 Task: Create new contact,   with mail id: 'VictoriaLee45@cornell.edu', first name: 'Victoria', Last name: 'Lee', Job Title: Content Writer, Phone number (512) 555-9012. Change life cycle stage to  'Lead' and lead status to 'New'. Add new company to the associated contact: www.tollgroup.com
 . Logged in from softage.5@softage.net
Action: Mouse moved to (90, 62)
Screenshot: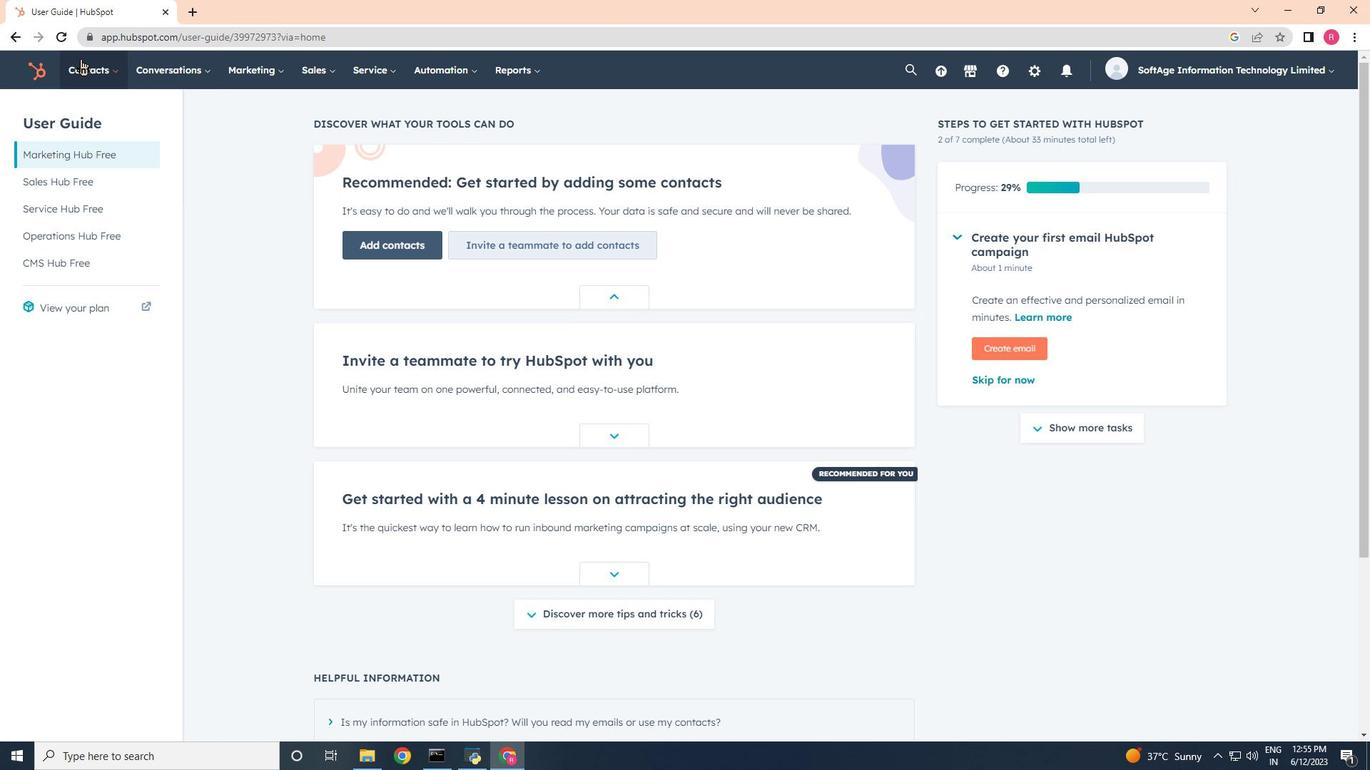 
Action: Mouse pressed left at (90, 62)
Screenshot: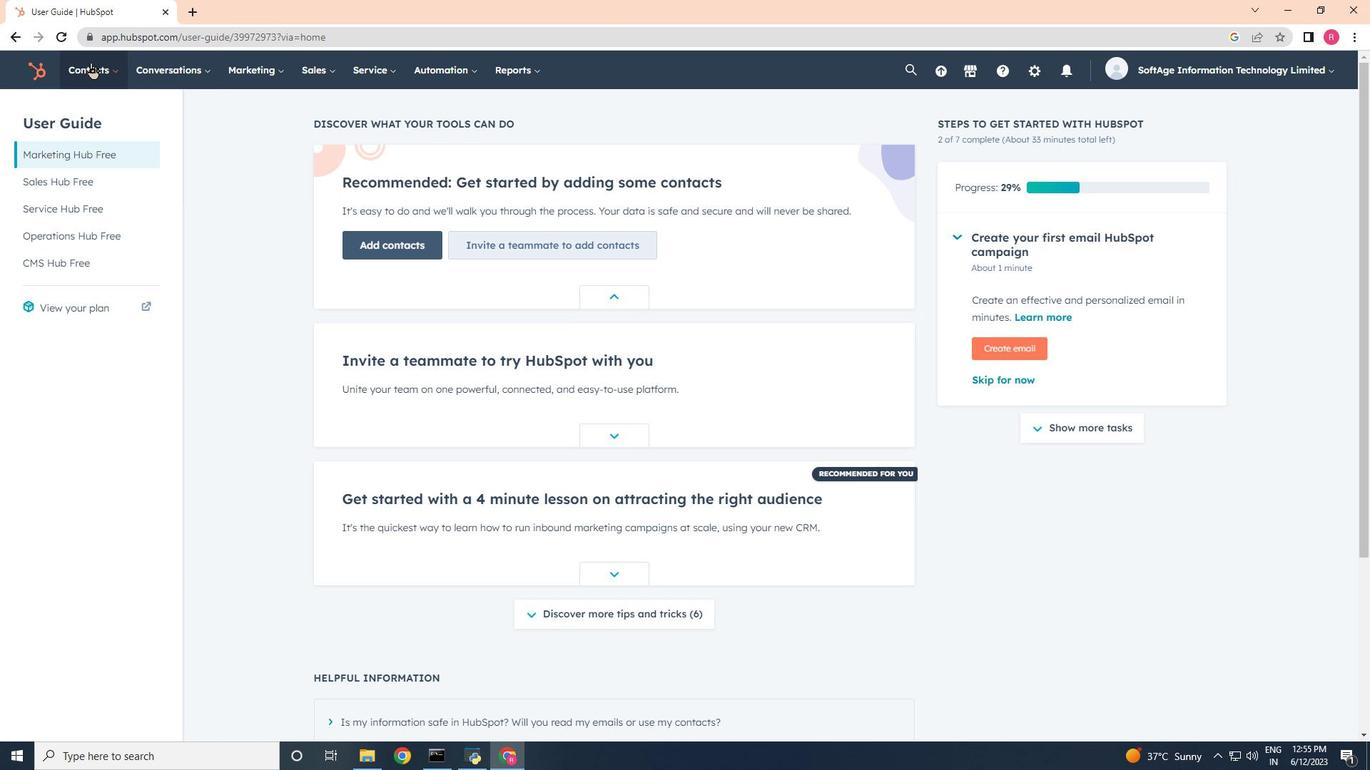 
Action: Mouse moved to (102, 117)
Screenshot: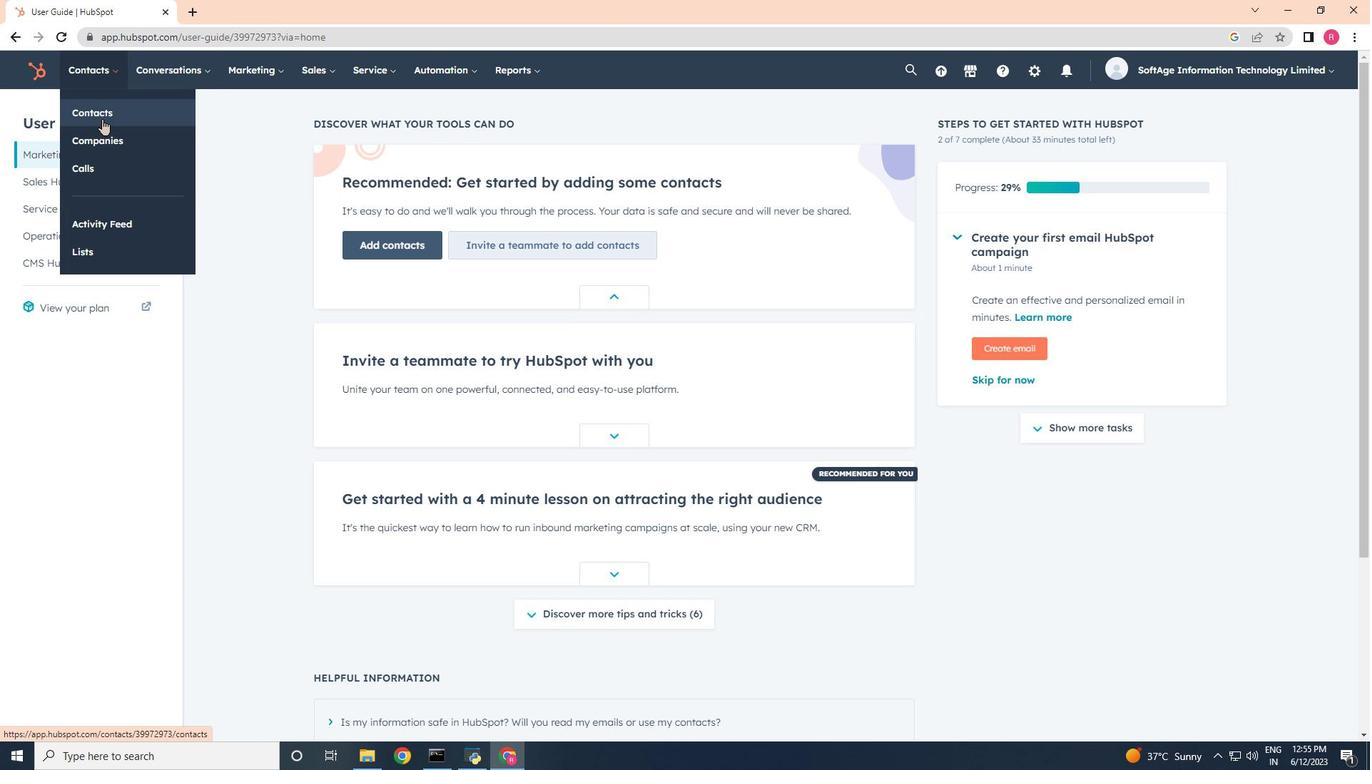 
Action: Mouse pressed left at (102, 117)
Screenshot: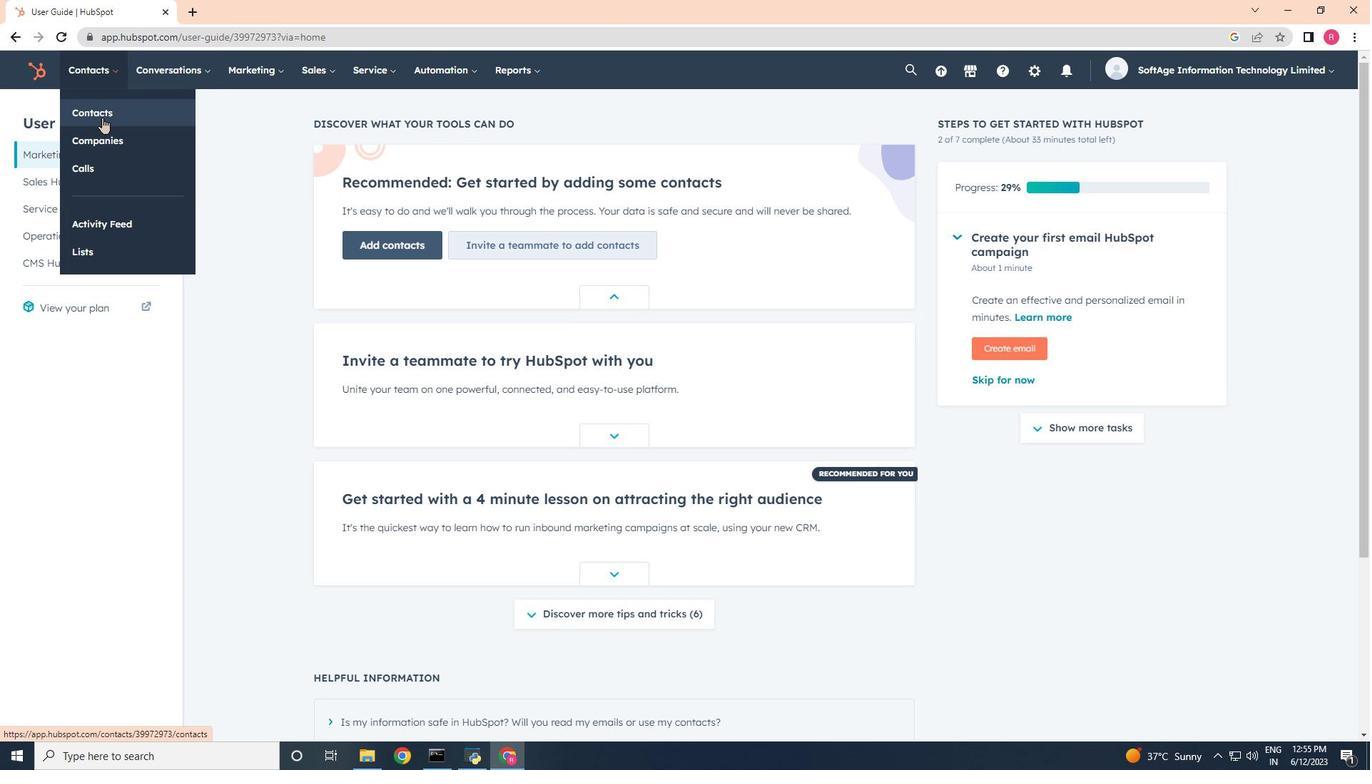 
Action: Mouse moved to (1289, 122)
Screenshot: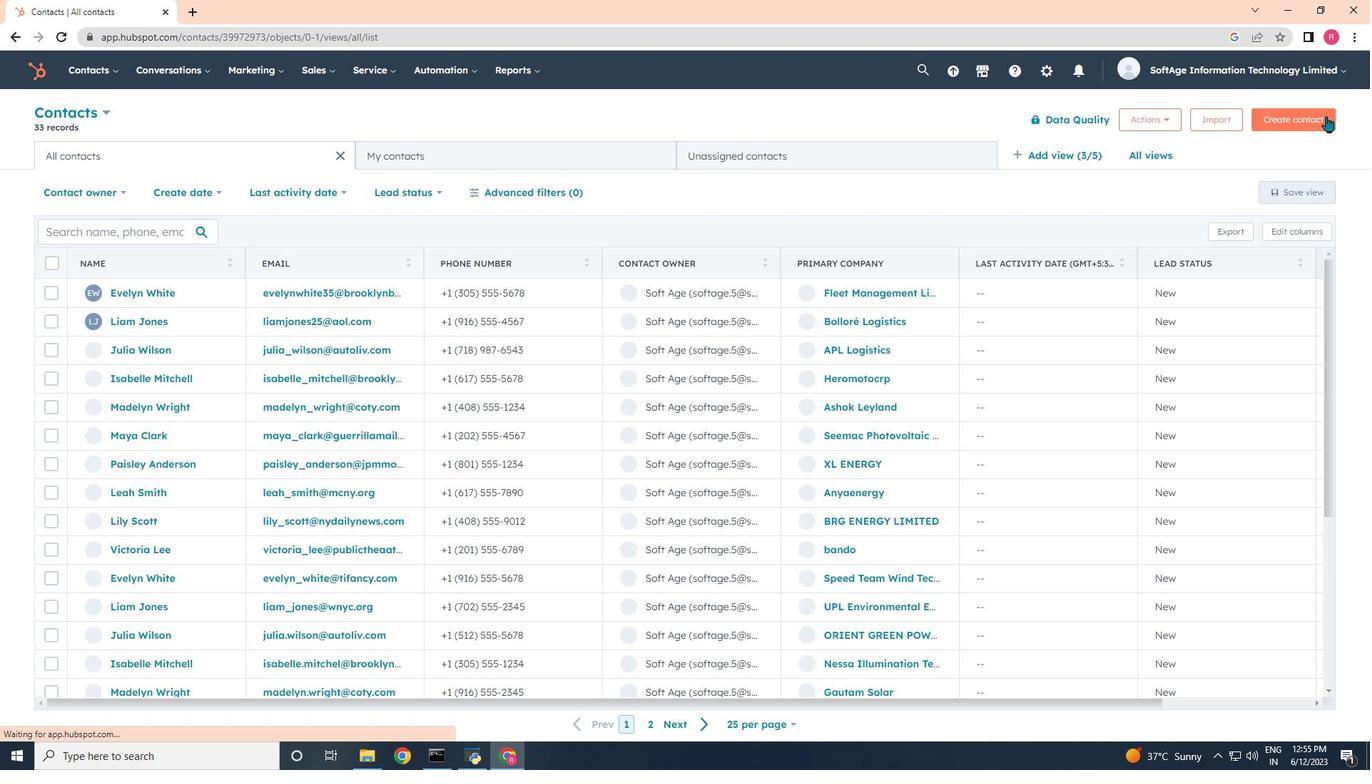 
Action: Mouse pressed left at (1289, 122)
Screenshot: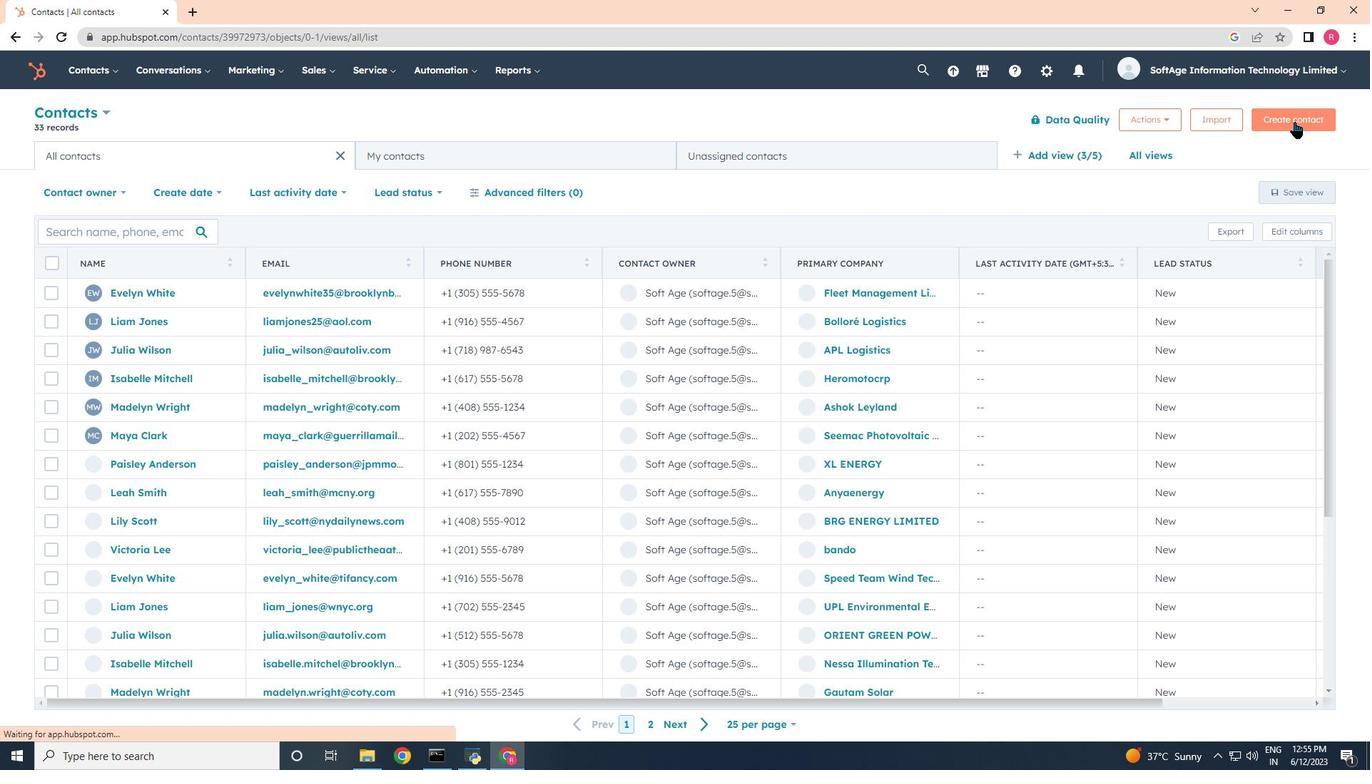 
Action: Mouse moved to (1017, 195)
Screenshot: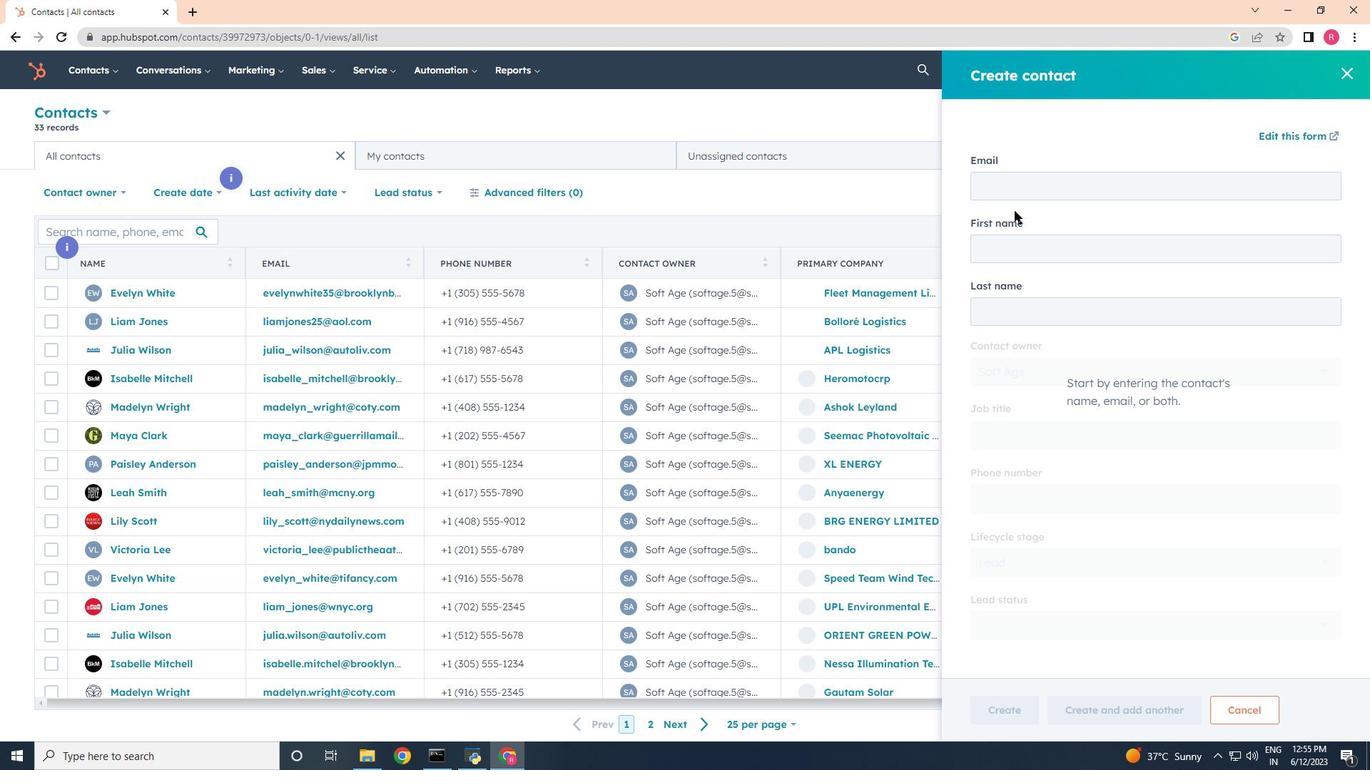 
Action: Mouse pressed left at (1017, 195)
Screenshot: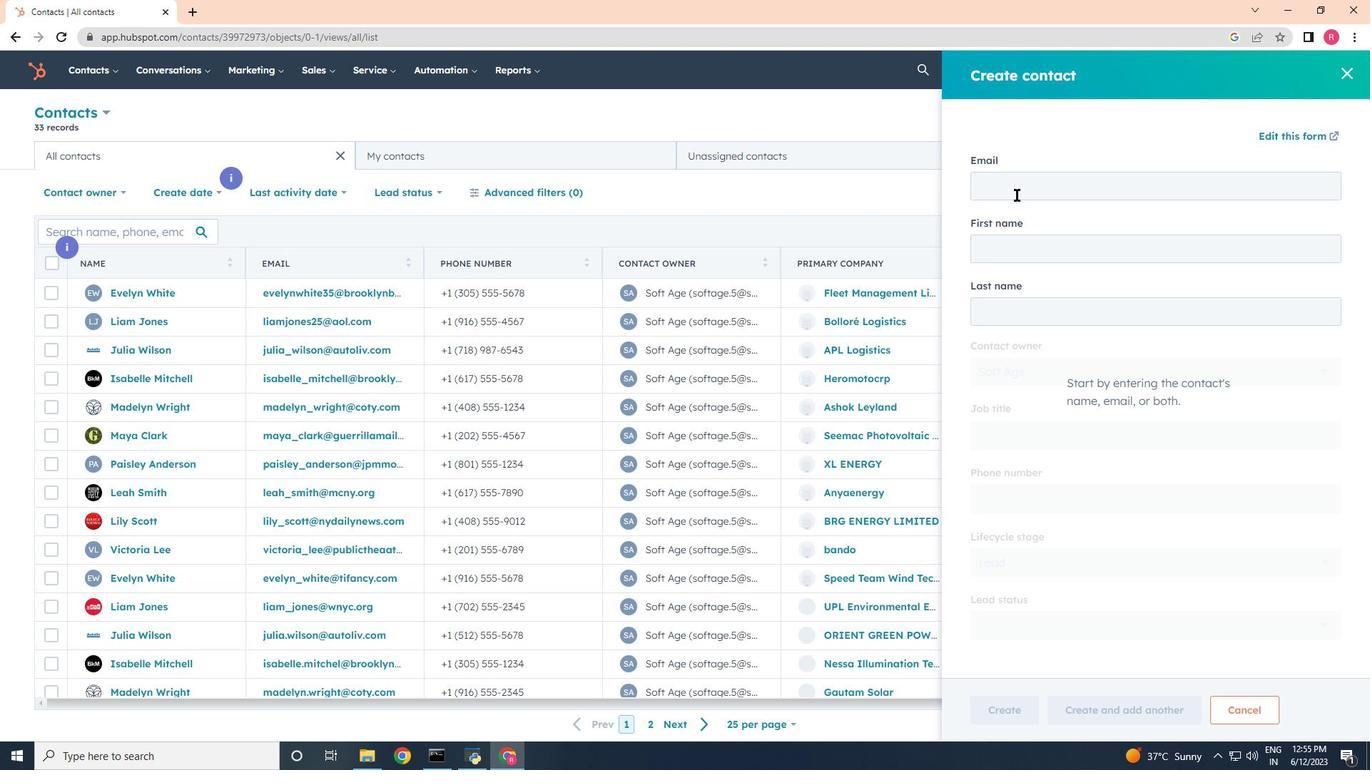
Action: Key pressed <Key.shift>Victoria<Key.shift><Key.shift><Key.shift>Lee45<Key.shift><Key.shift><Key.shift>@cornell.edu
Screenshot: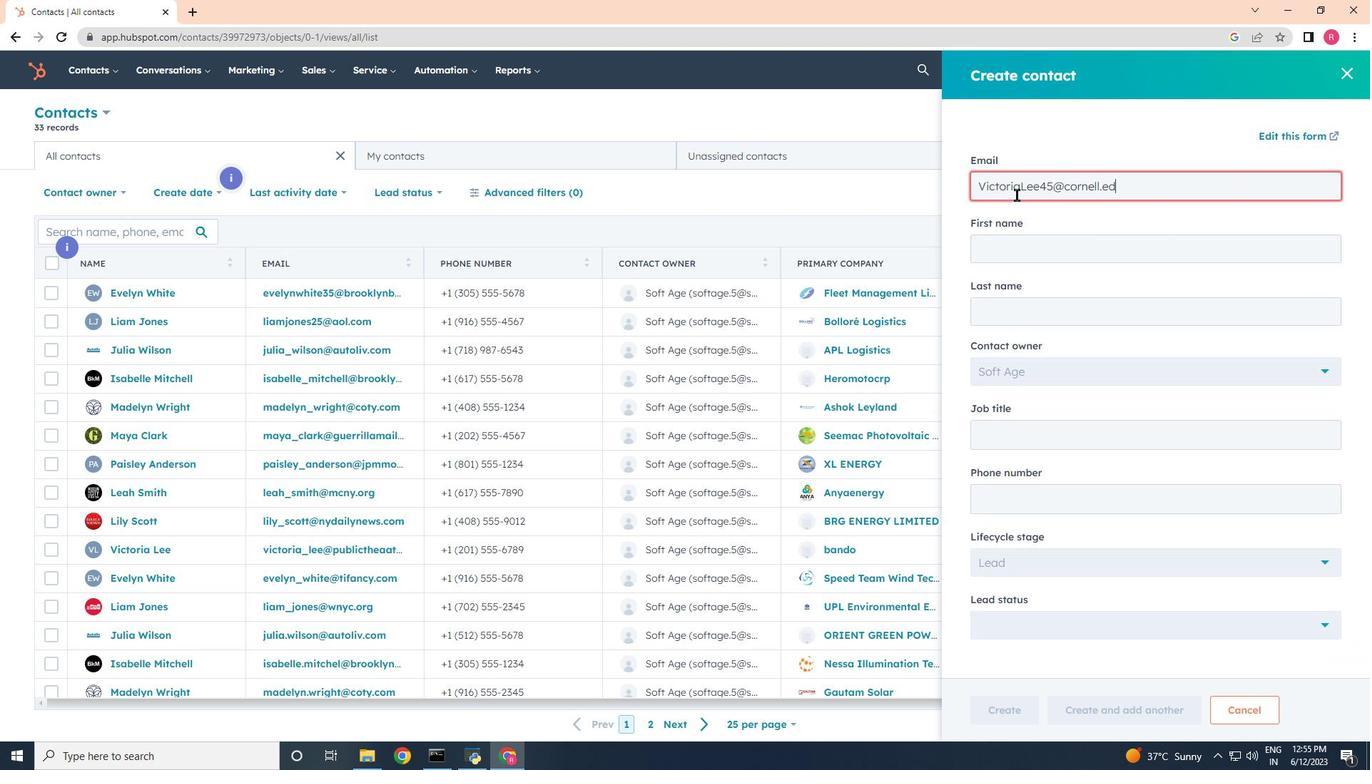 
Action: Mouse moved to (1044, 249)
Screenshot: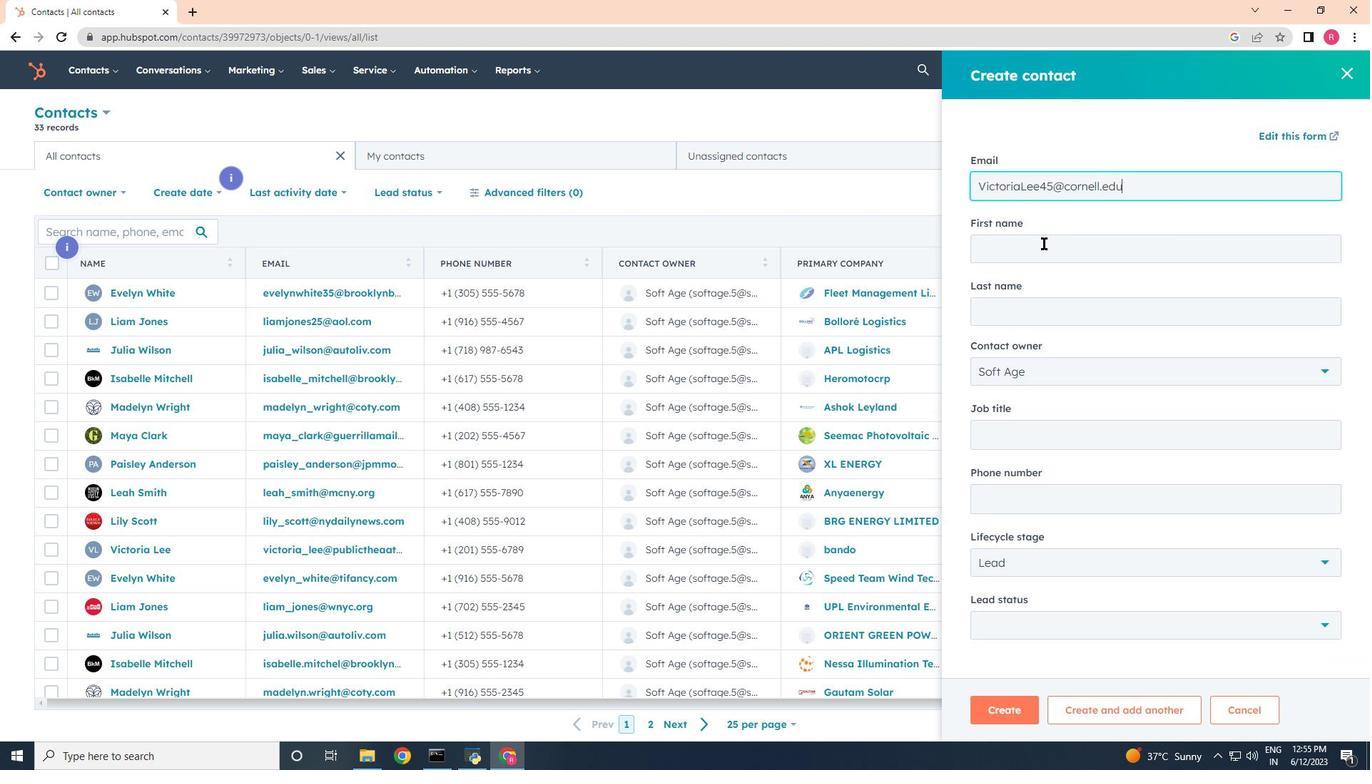 
Action: Mouse pressed left at (1044, 249)
Screenshot: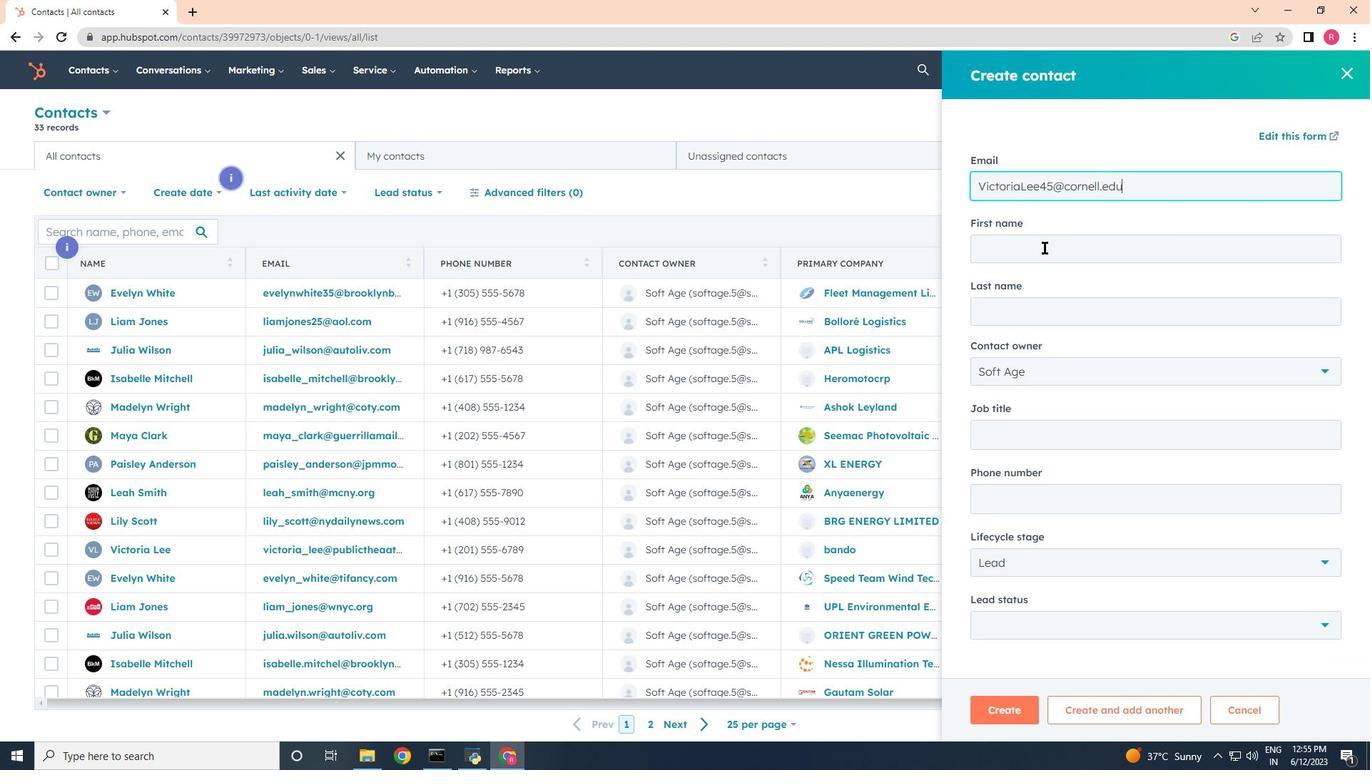 
Action: Key pressed <Key.shift><Key.shift><Key.shift><Key.shift><Key.shift><Key.shift><Key.shift><Key.shift>Victoria<Key.tab><Key.shift>Lee<Key.tab><Key.tab><Key.shift>Content<Key.space><Key.shift>Writer<Key.tab>5125559012
Screenshot: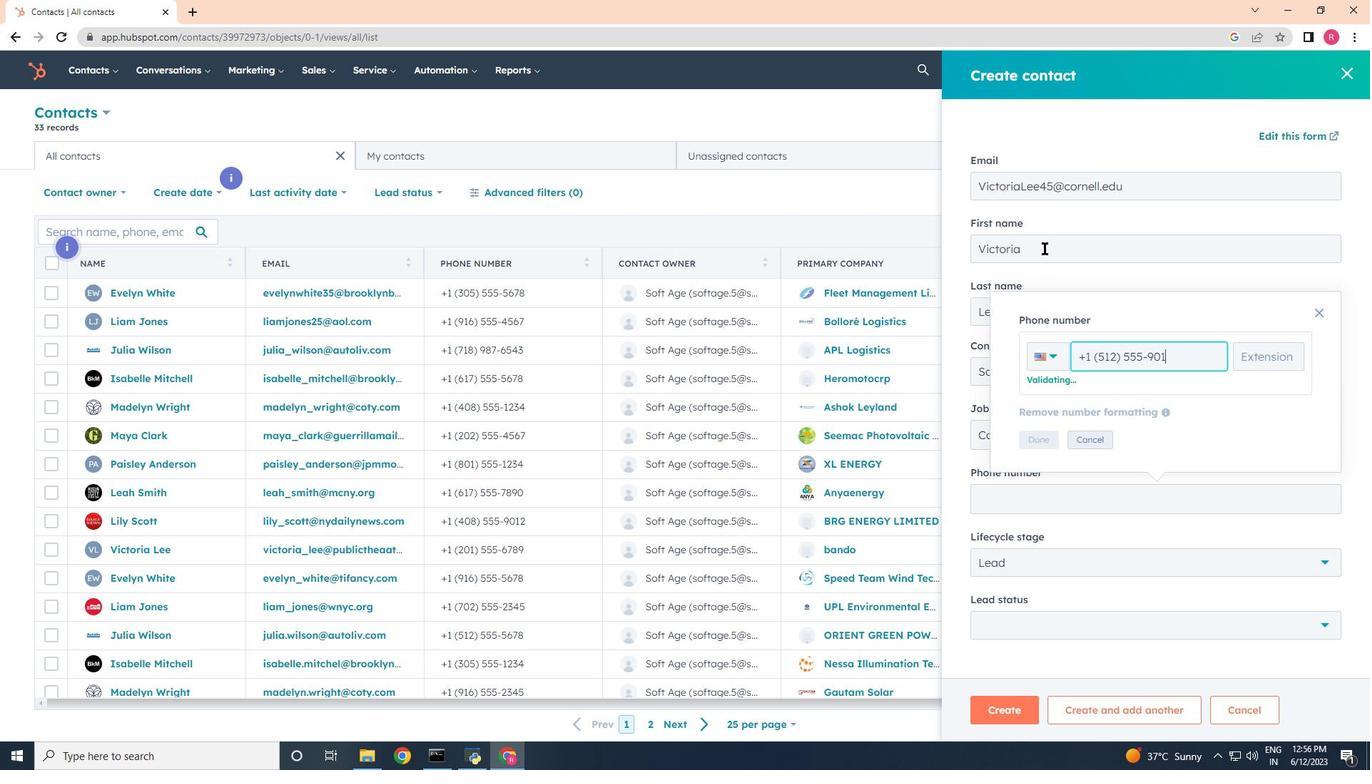 
Action: Mouse moved to (1047, 445)
Screenshot: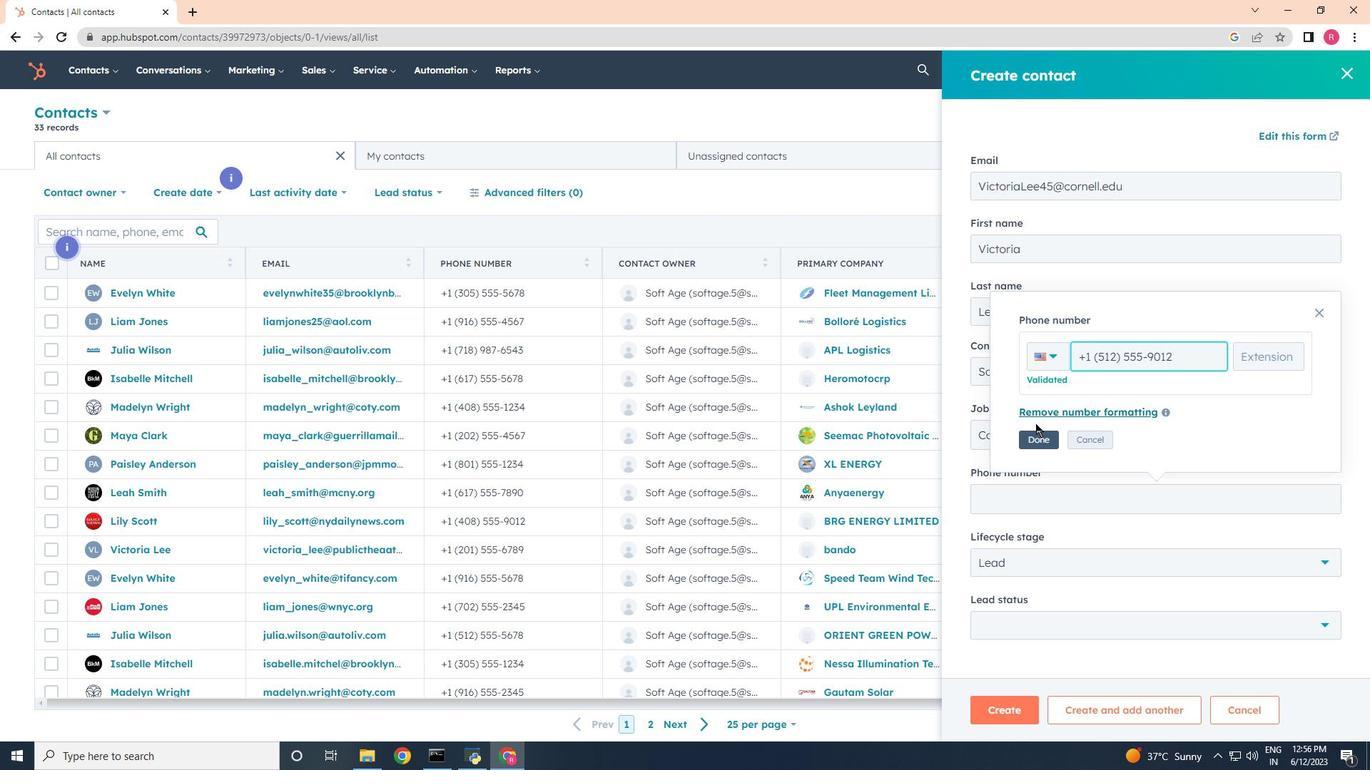 
Action: Mouse pressed left at (1047, 445)
Screenshot: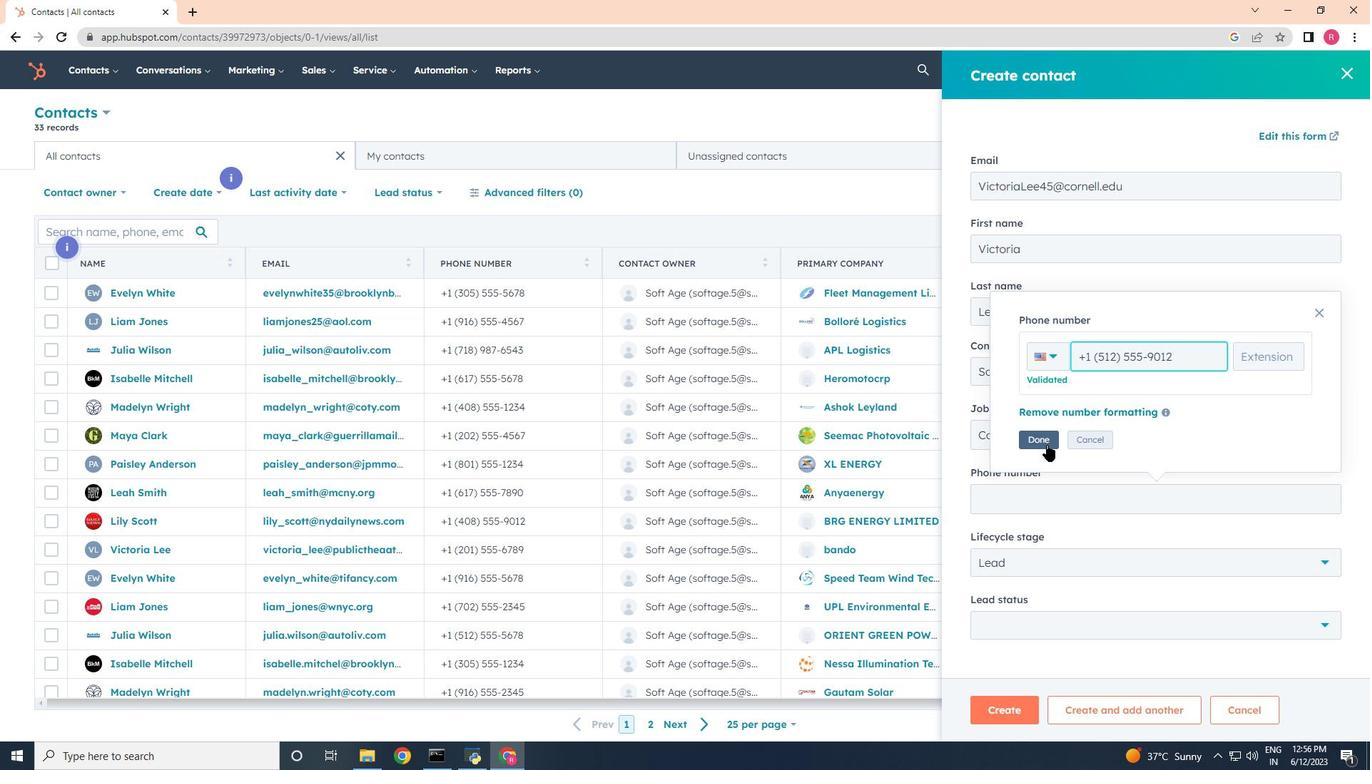 
Action: Mouse moved to (1023, 561)
Screenshot: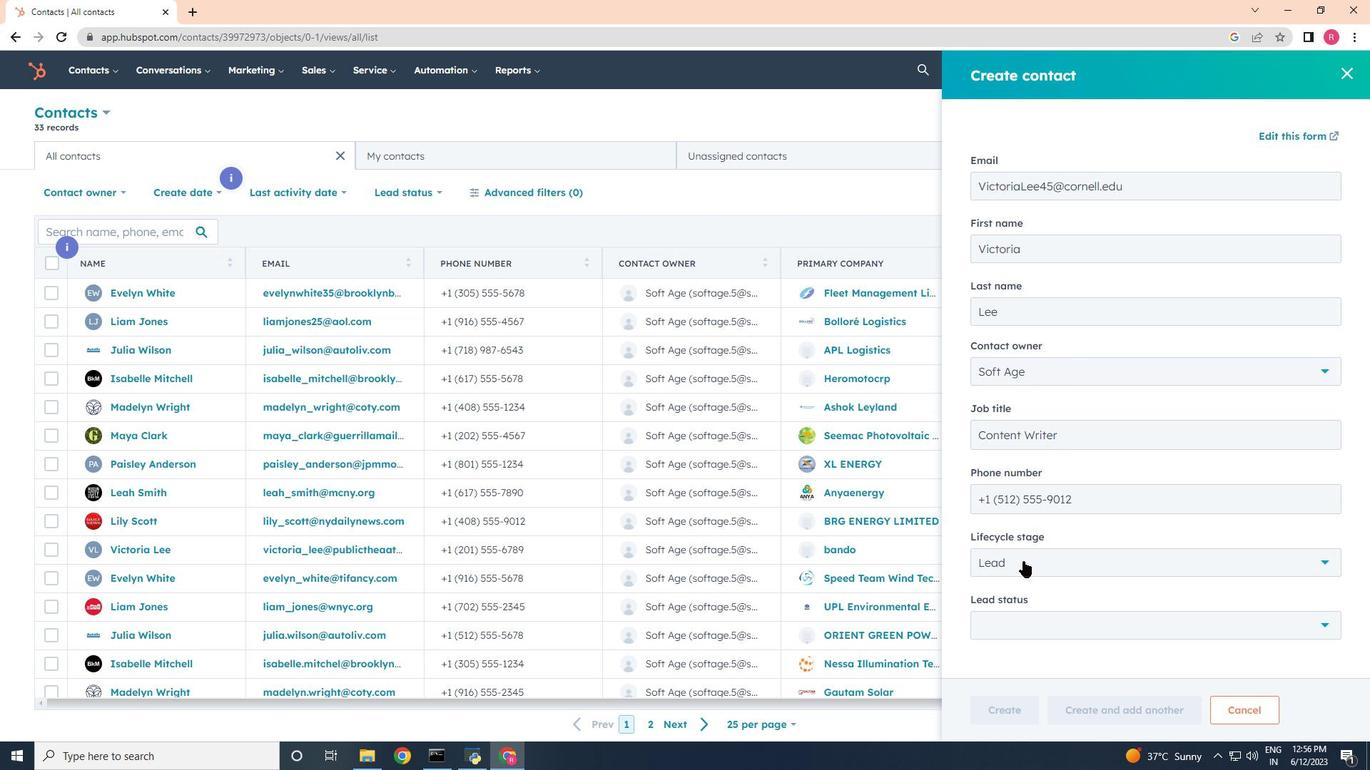 
Action: Mouse pressed left at (1023, 561)
Screenshot: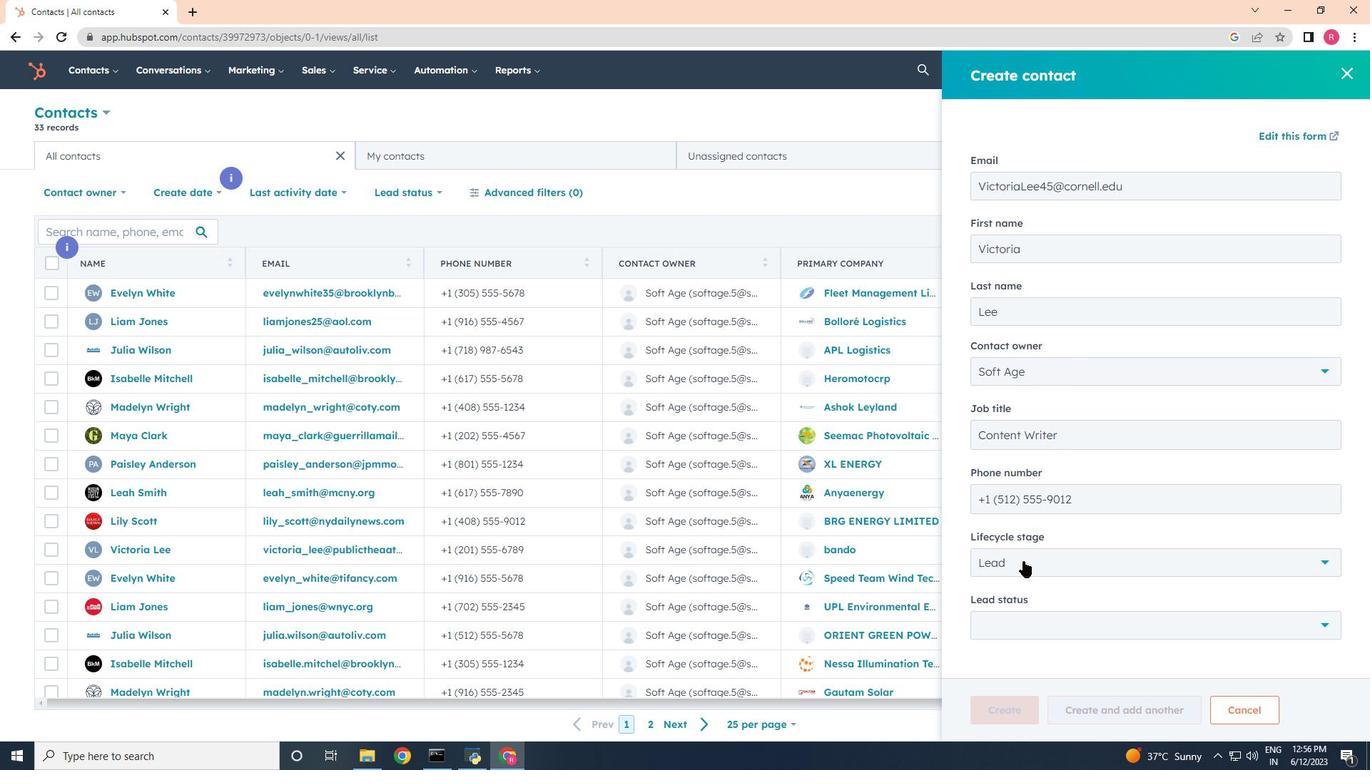 
Action: Mouse moved to (1007, 422)
Screenshot: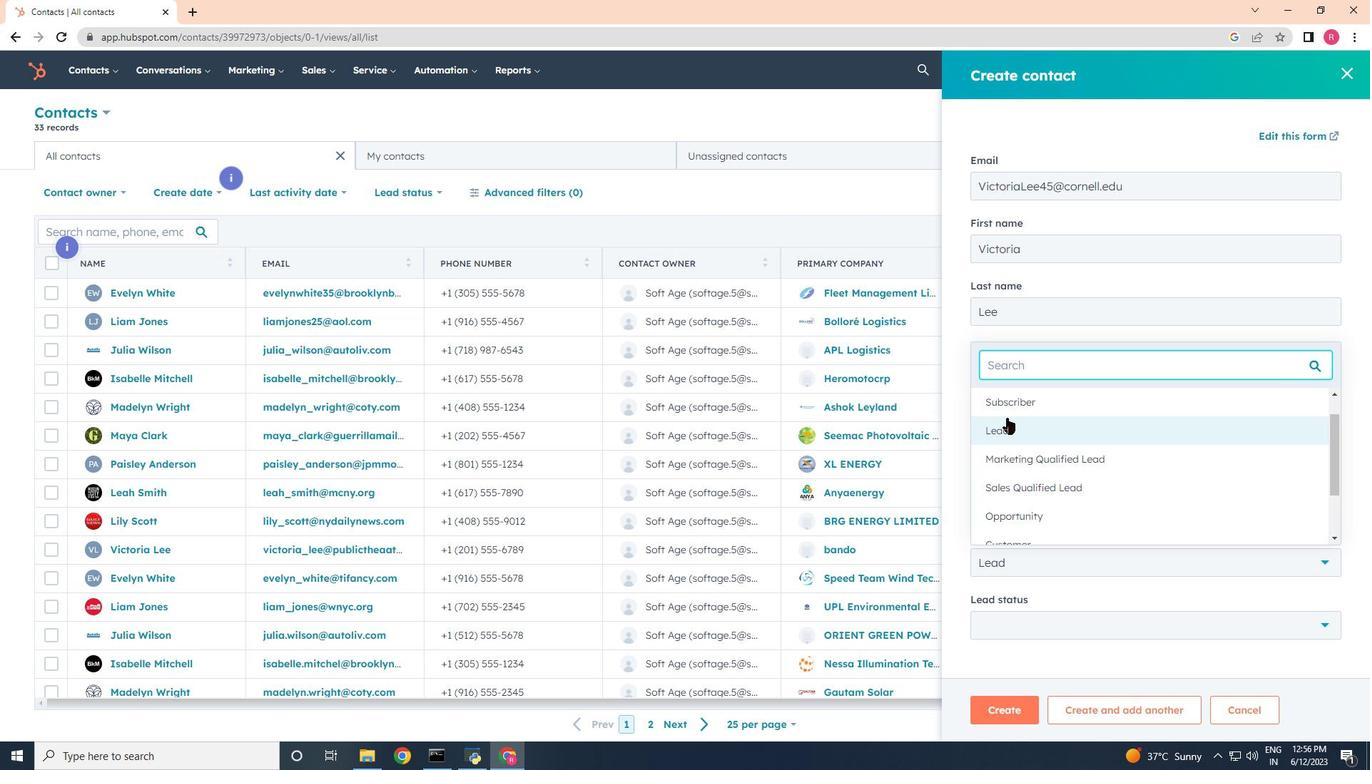 
Action: Mouse pressed left at (1007, 422)
Screenshot: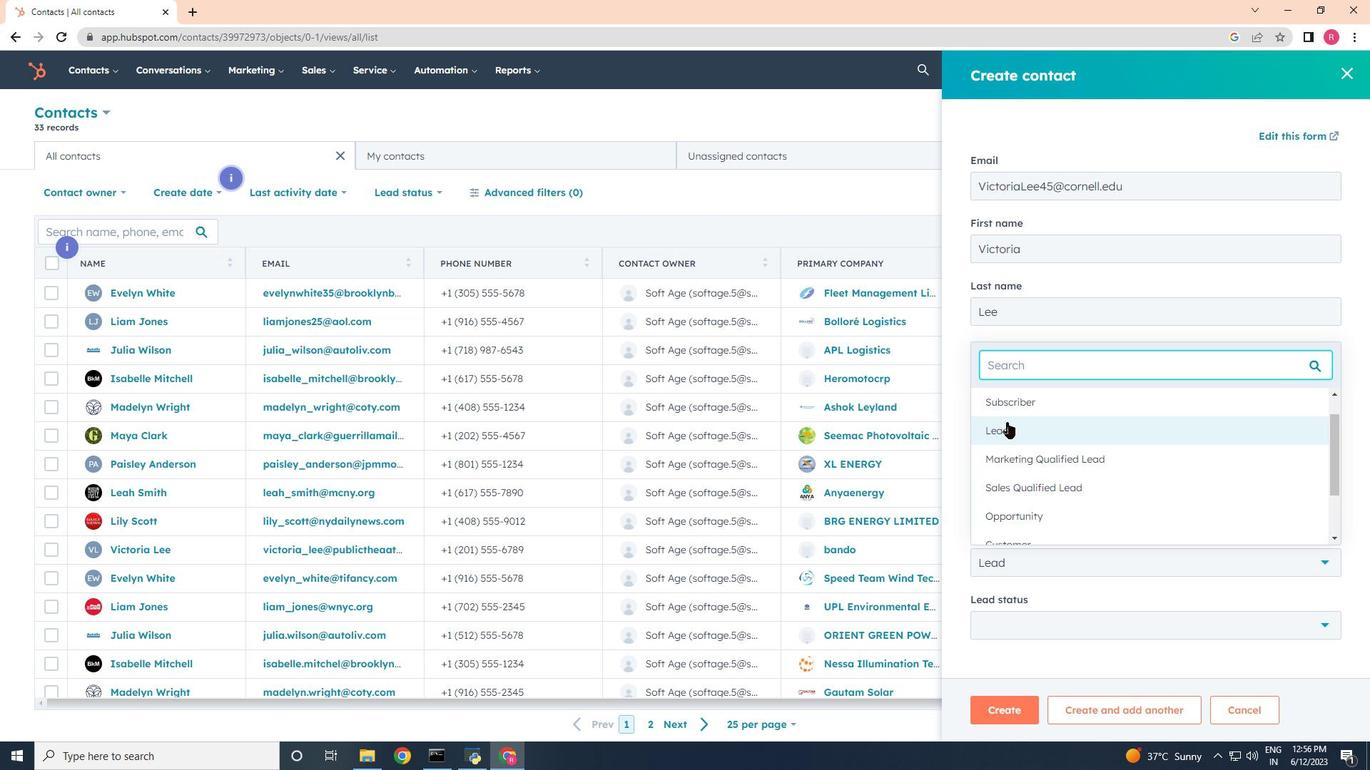 
Action: Mouse moved to (1036, 630)
Screenshot: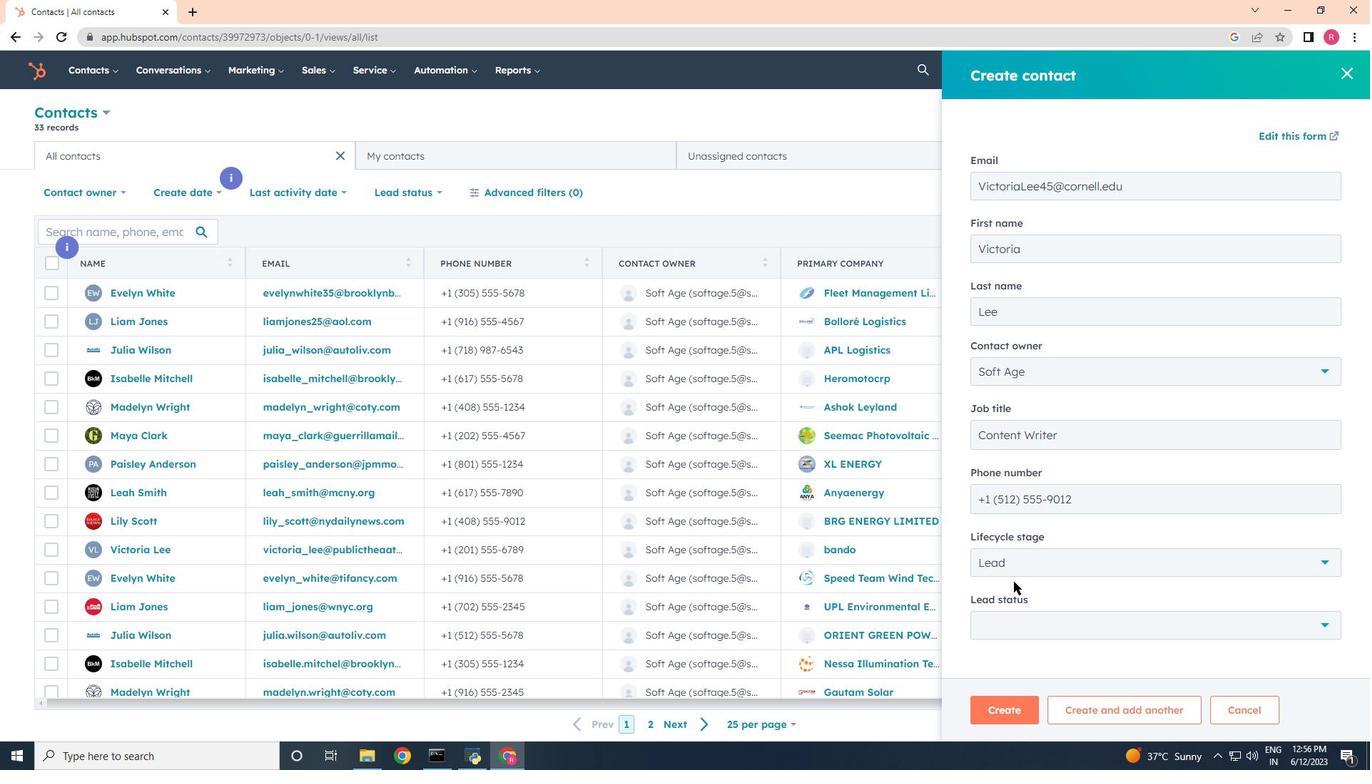 
Action: Mouse pressed left at (1036, 630)
Screenshot: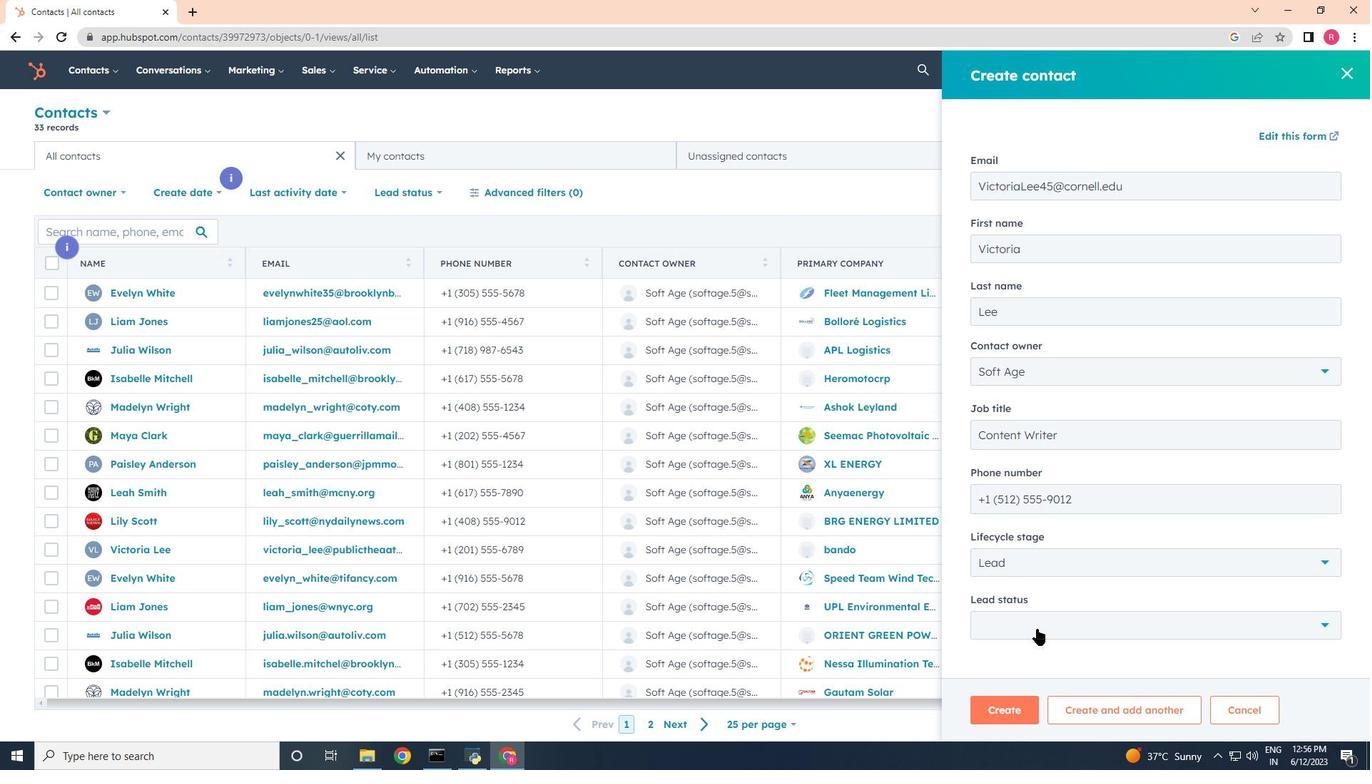 
Action: Mouse moved to (1000, 494)
Screenshot: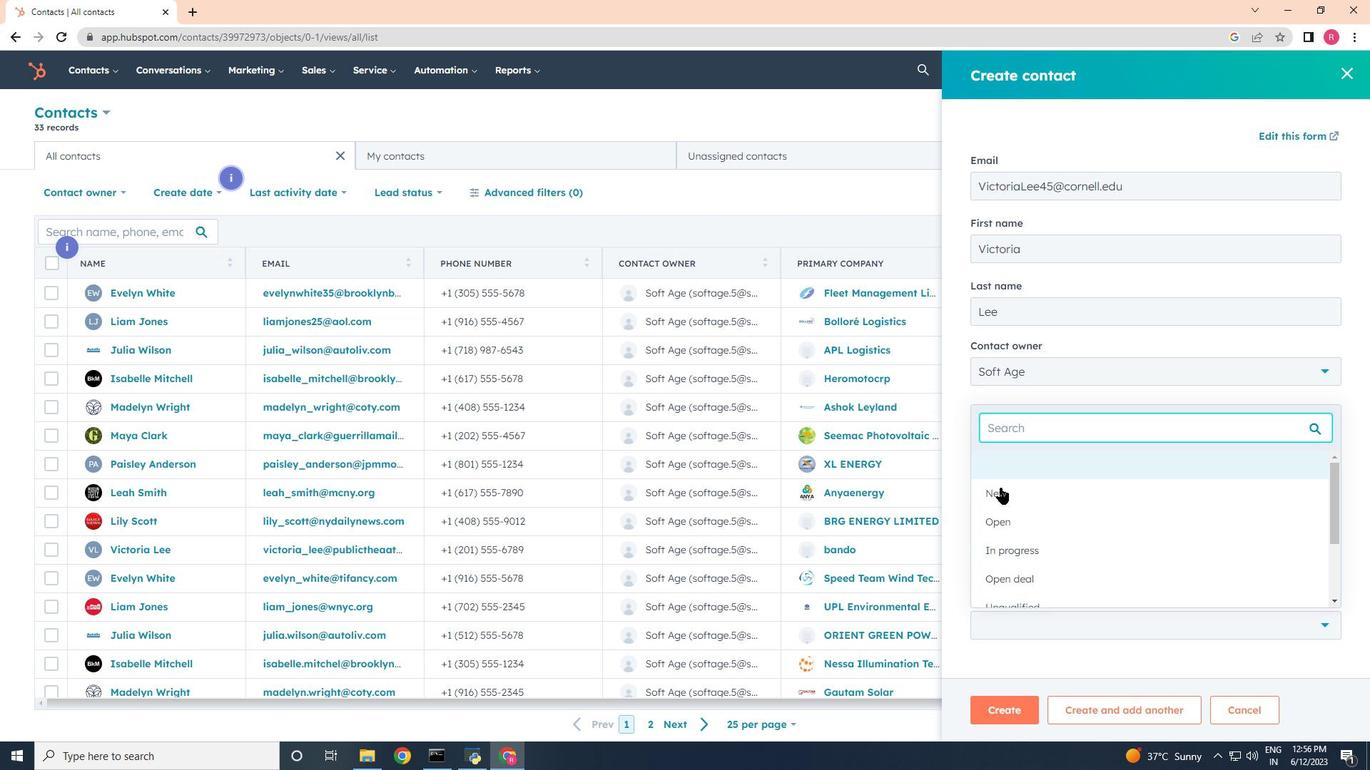 
Action: Mouse pressed left at (1000, 494)
Screenshot: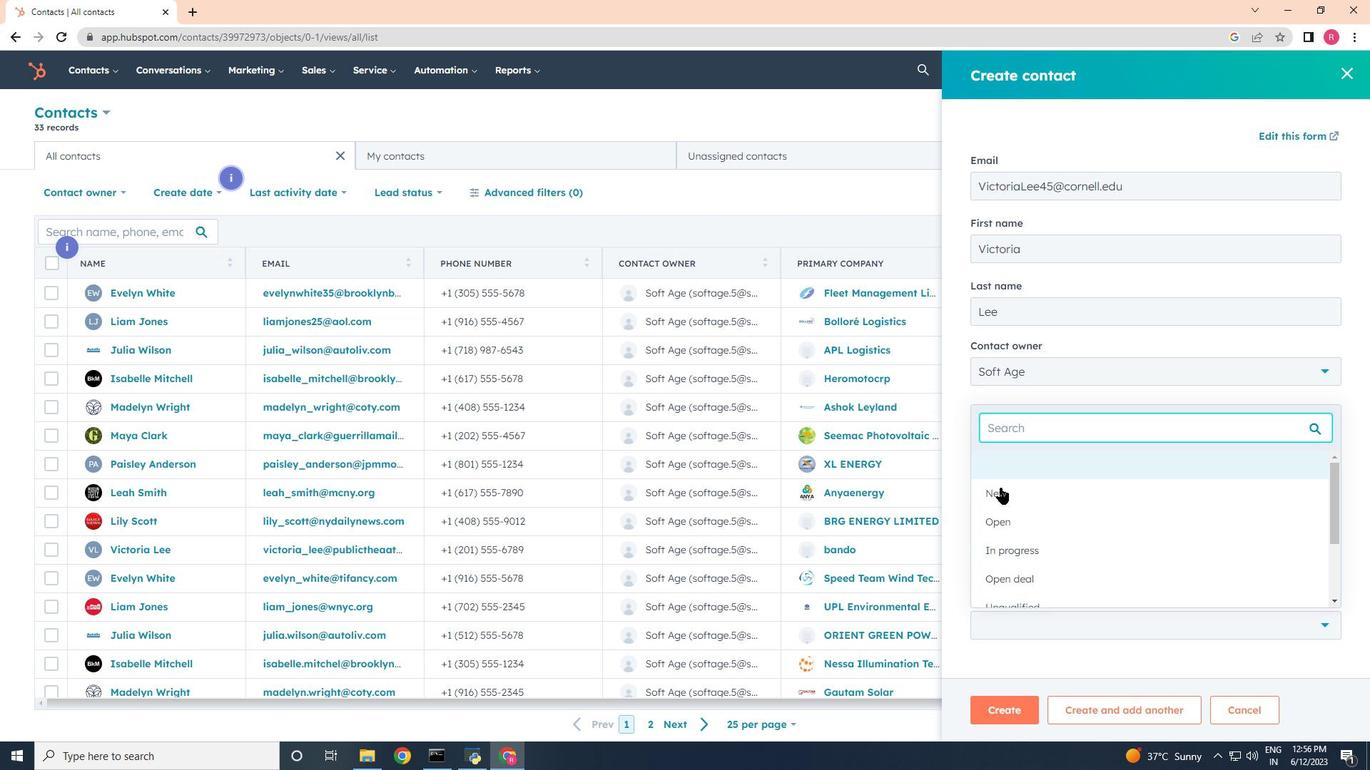 
Action: Mouse moved to (1015, 713)
Screenshot: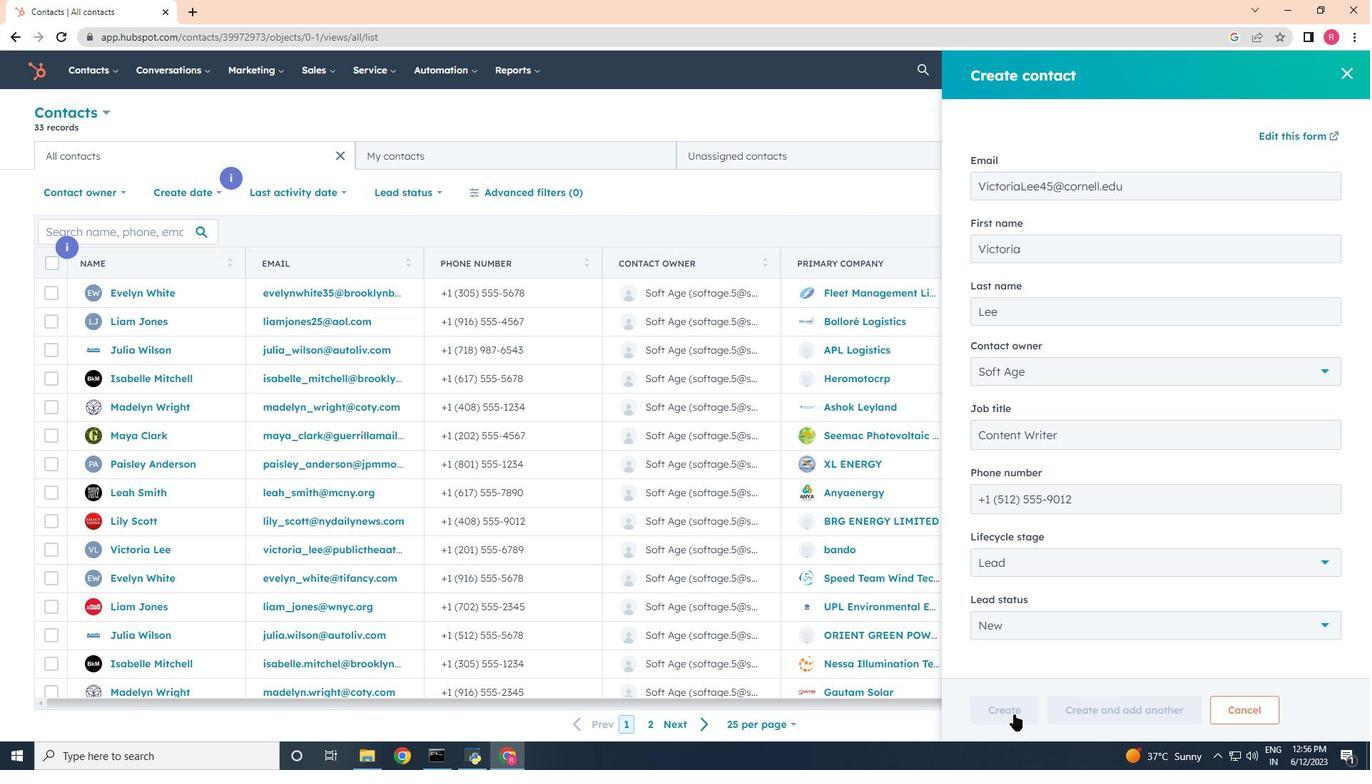 
Action: Mouse pressed left at (1015, 713)
Screenshot: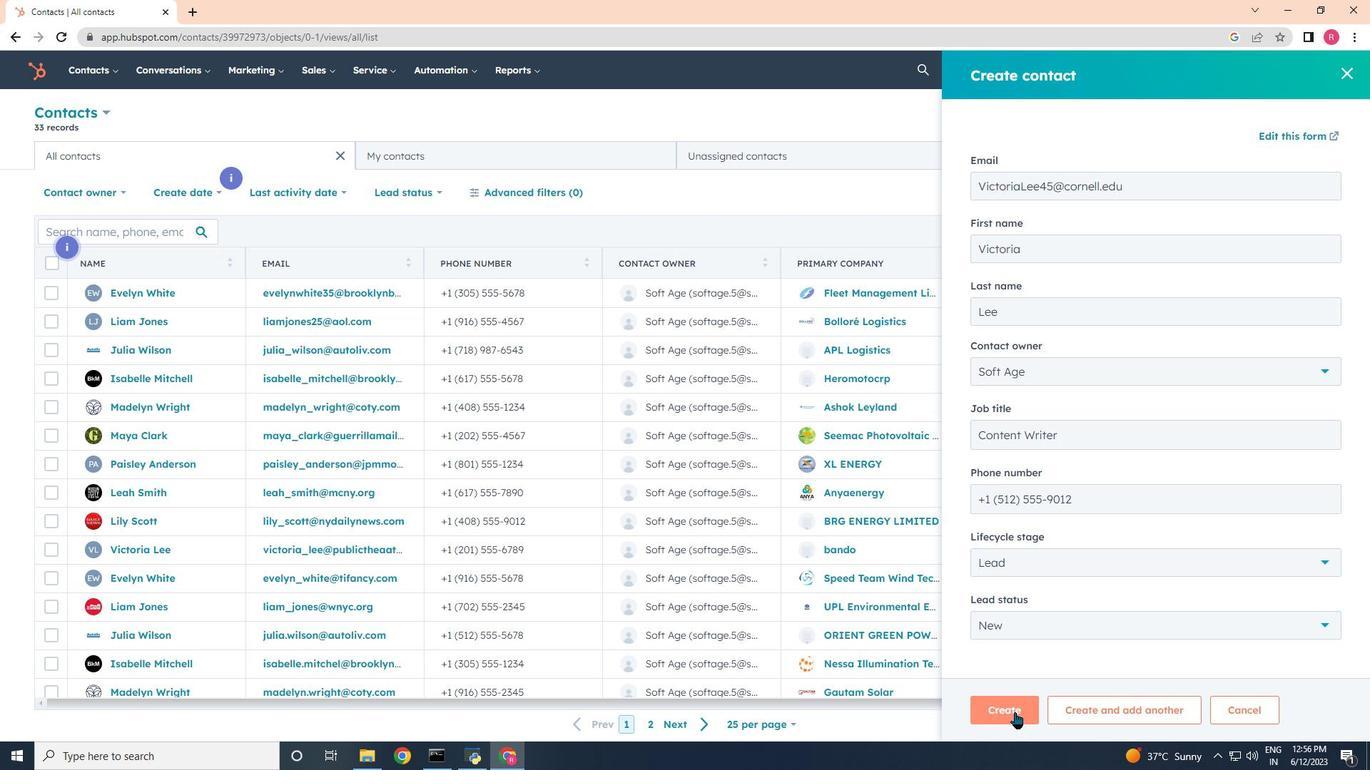 
Action: Mouse moved to (973, 454)
Screenshot: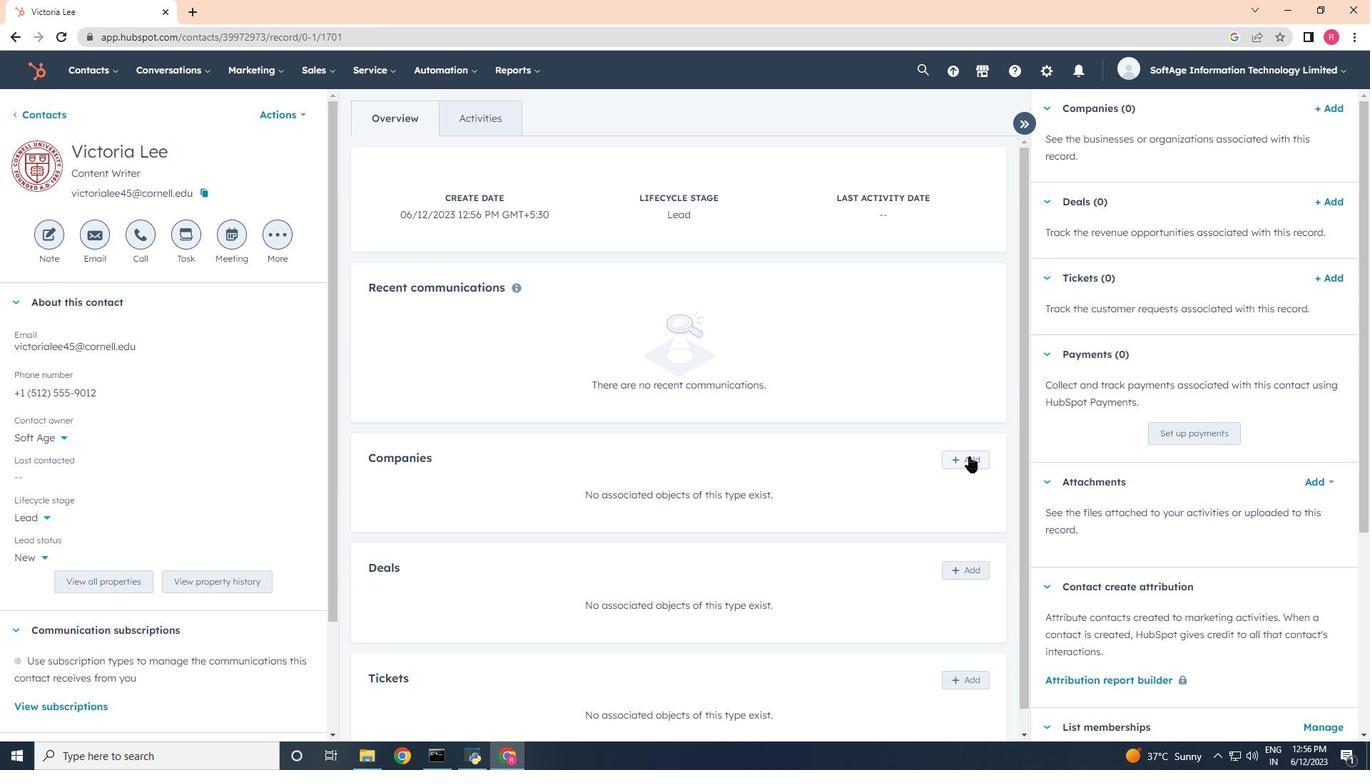 
Action: Mouse pressed left at (973, 454)
Screenshot: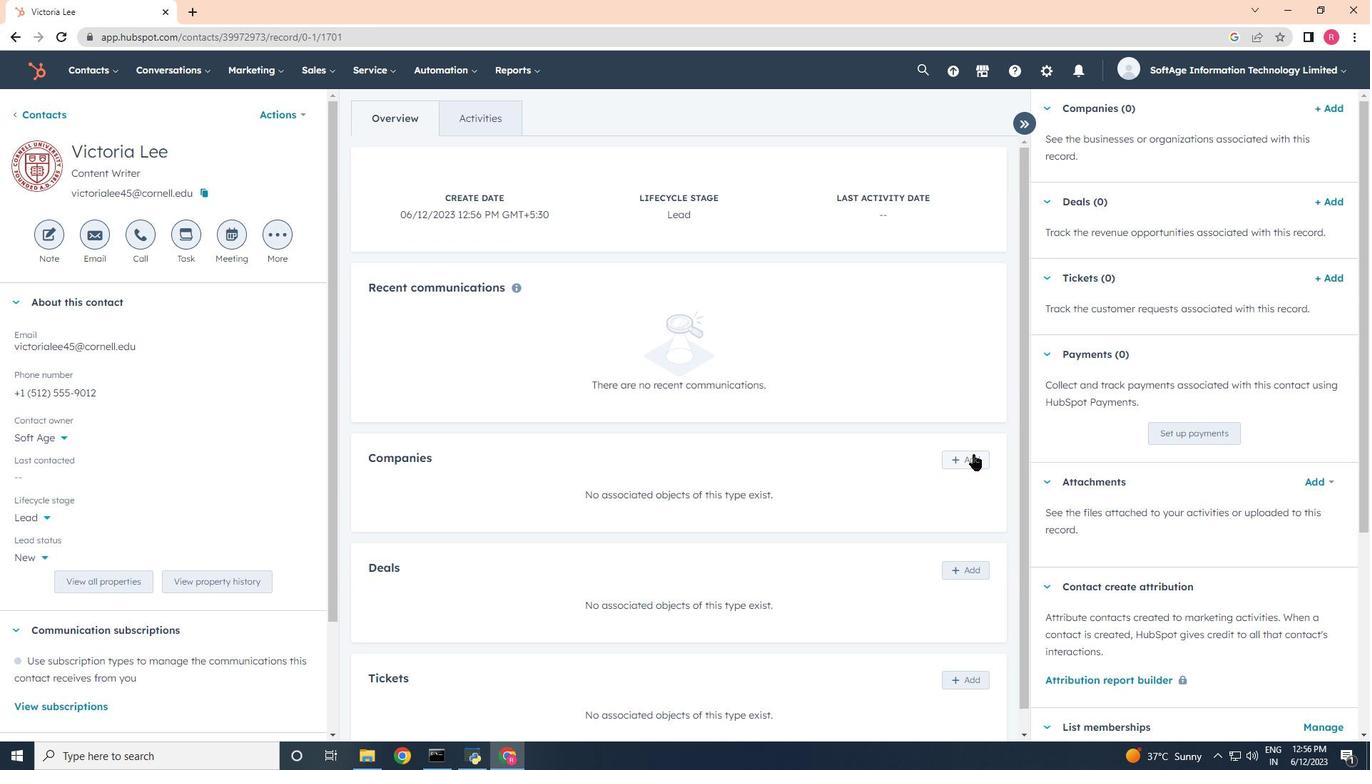 
Action: Mouse moved to (1052, 139)
Screenshot: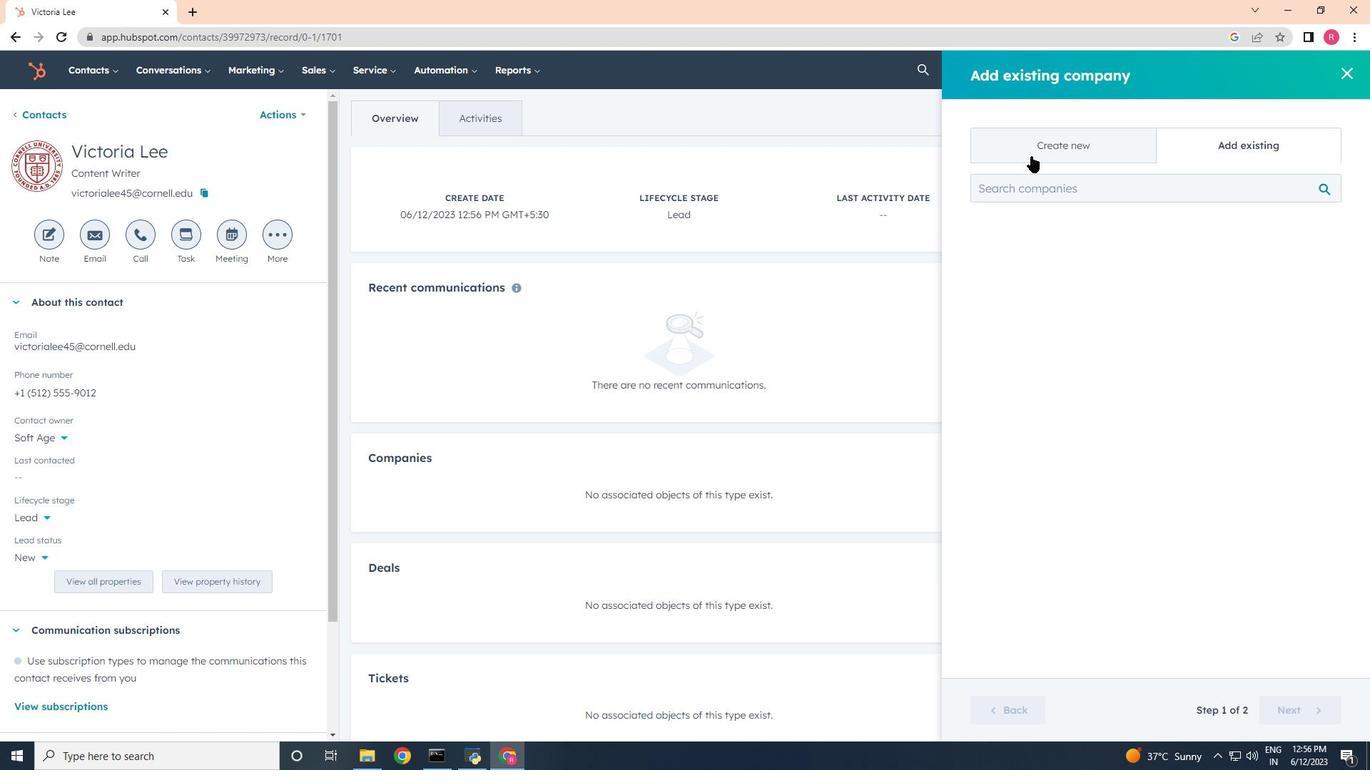 
Action: Mouse pressed left at (1052, 139)
Screenshot: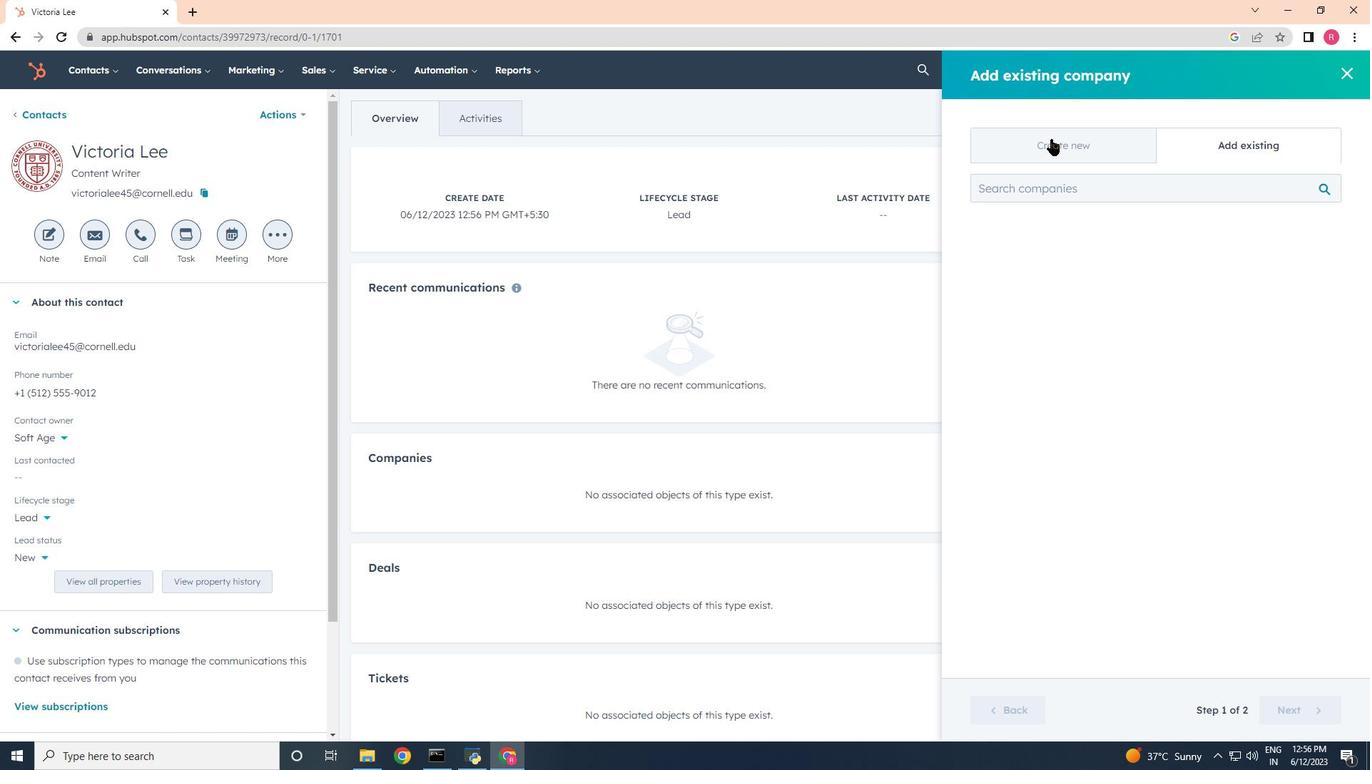 
Action: Mouse moved to (1034, 236)
Screenshot: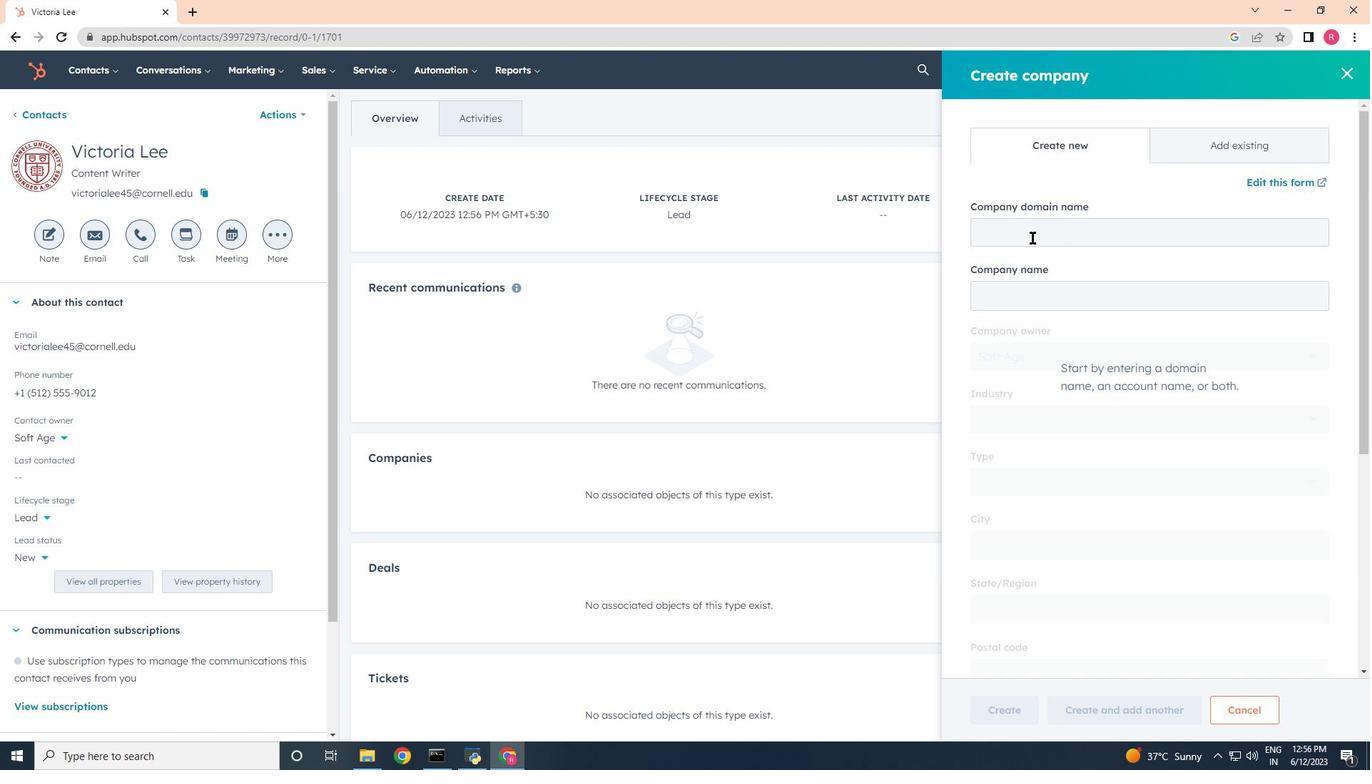 
Action: Mouse pressed left at (1034, 236)
Screenshot: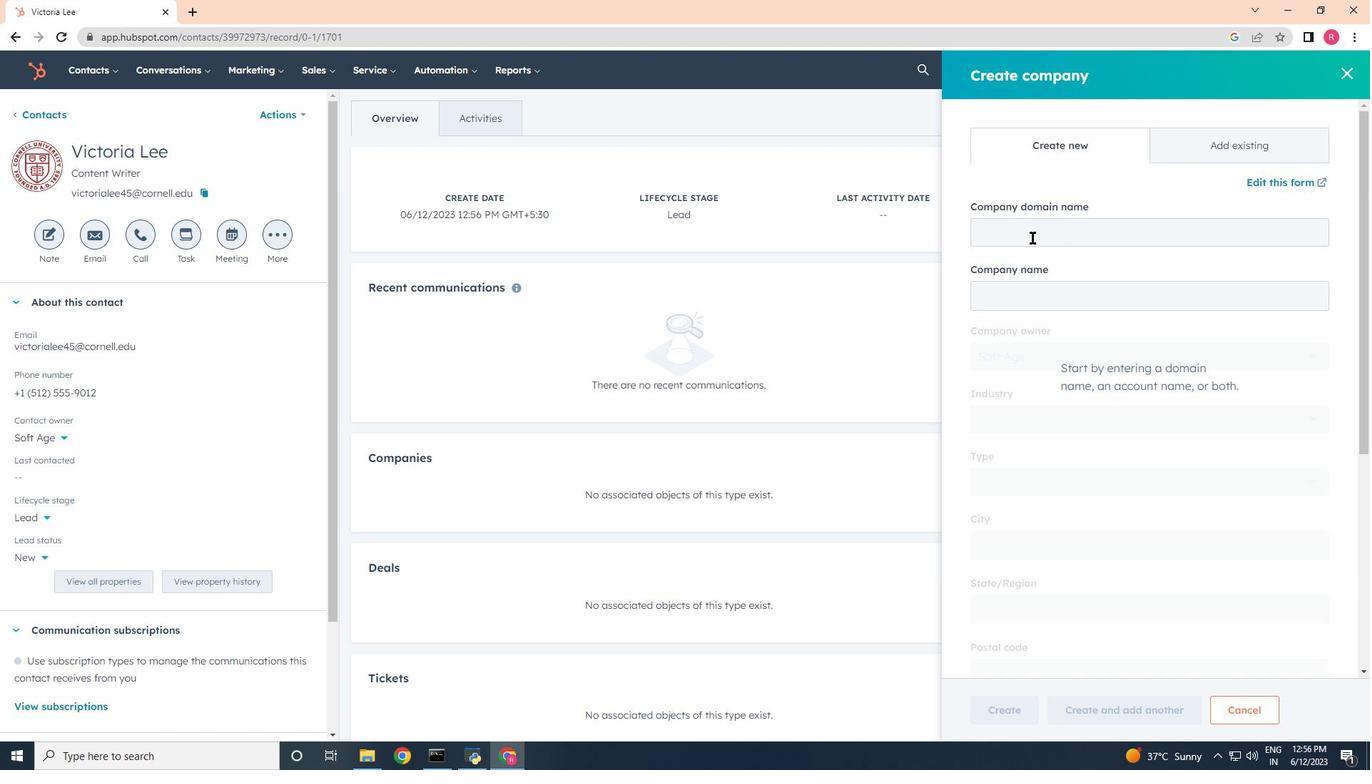 
Action: Mouse moved to (1034, 235)
Screenshot: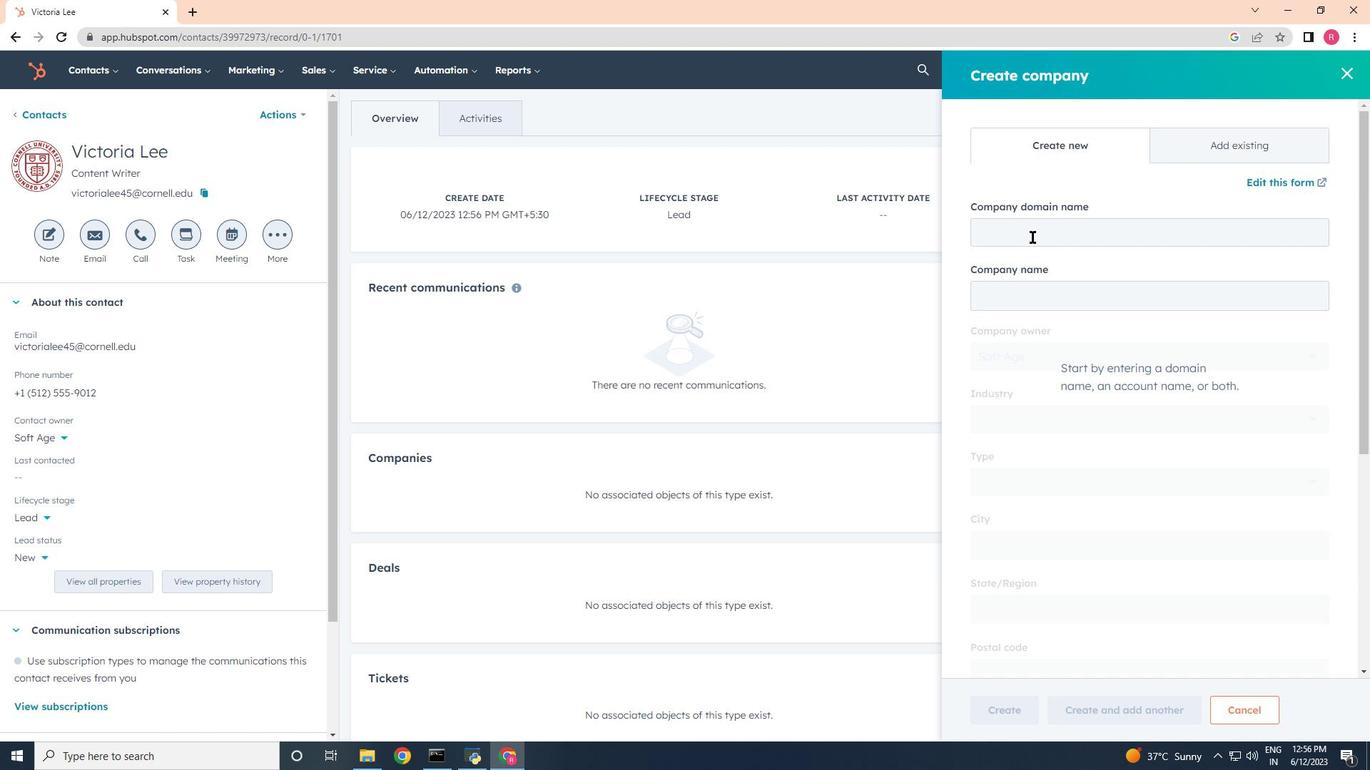 
Action: Key pressed <Key.shift>WWW.to<Key.backspace><Key.backspace><Key.backspace><Key.backspace><Key.backspace><Key.backspace><Key.backspace><Key.backspace><Key.backspace><Key.backspace><Key.backspace><Key.backspace><Key.backspace><Key.backspace>www.tollgroup.com
Screenshot: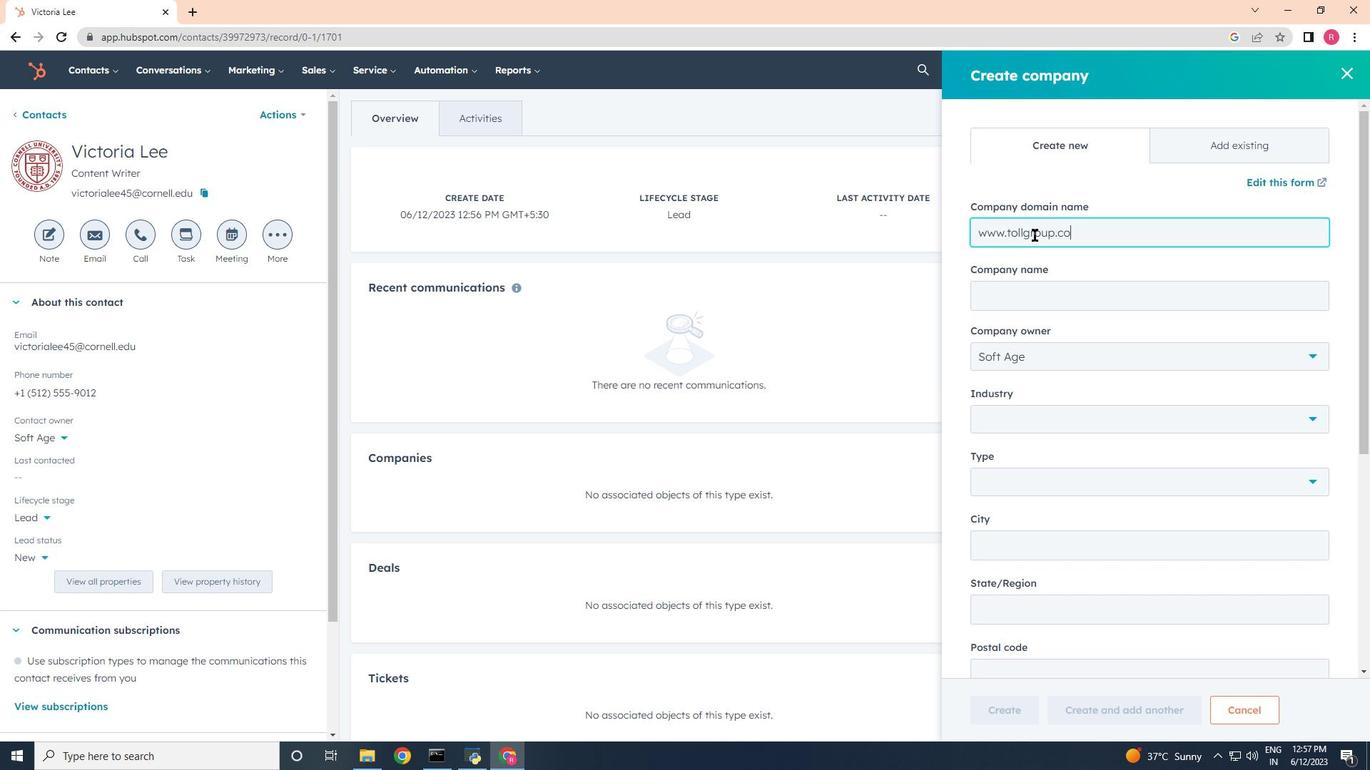 
Action: Mouse moved to (1027, 544)
Screenshot: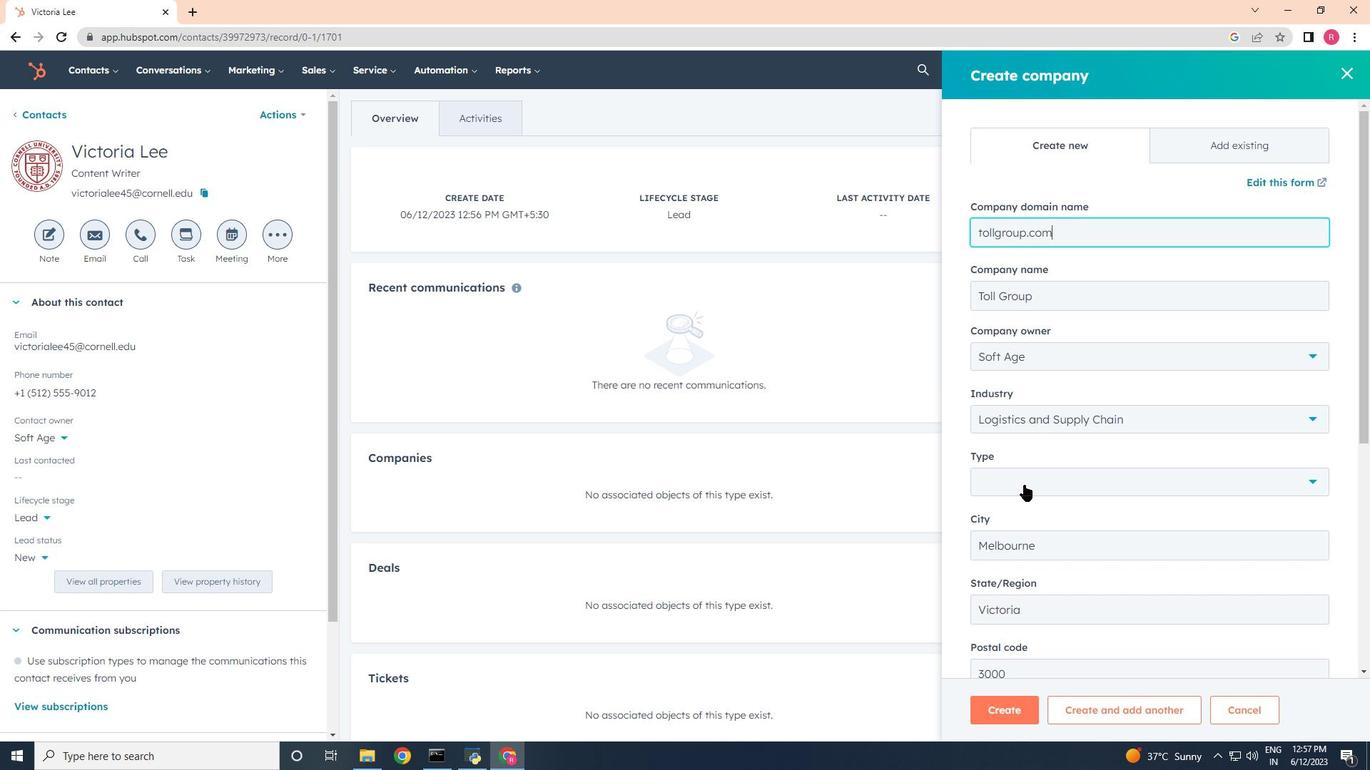
Action: Mouse scrolled (1027, 543) with delta (0, 0)
Screenshot: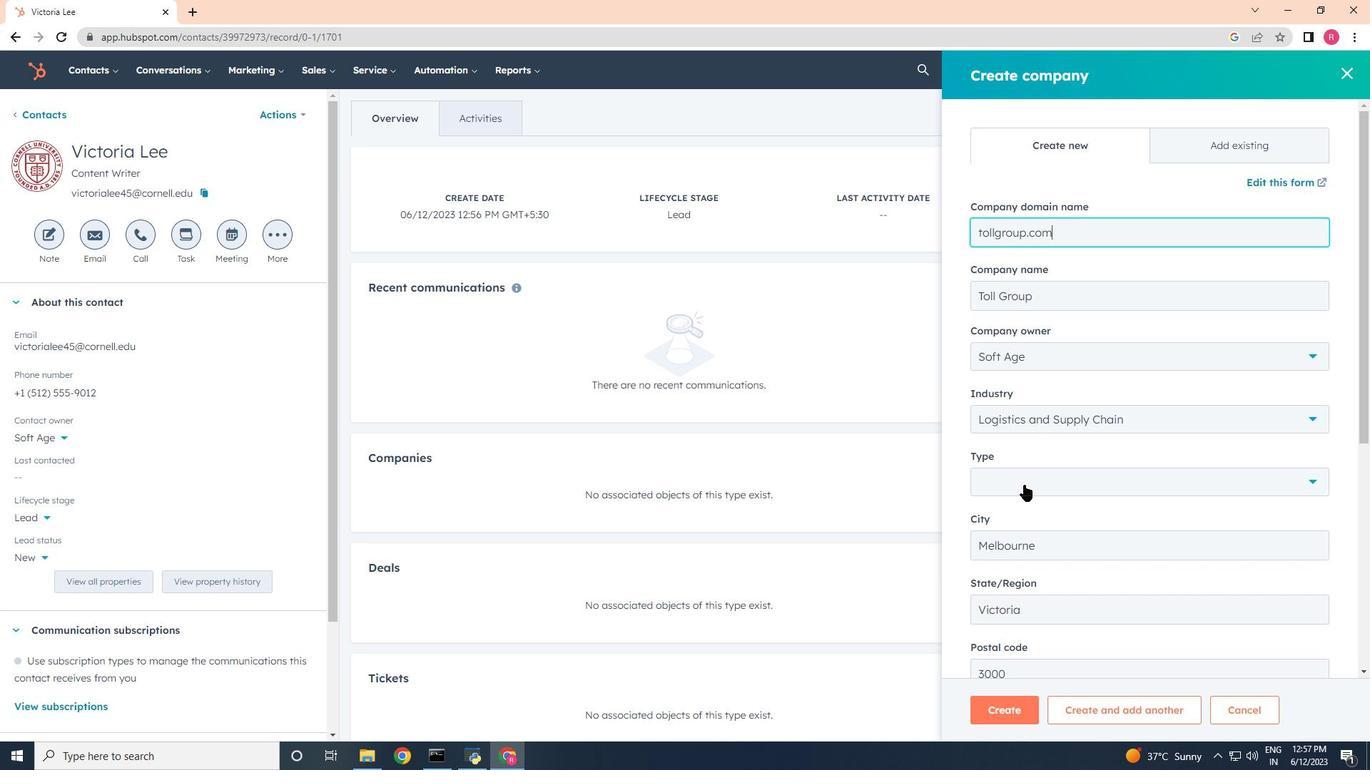 
Action: Mouse moved to (1027, 571)
Screenshot: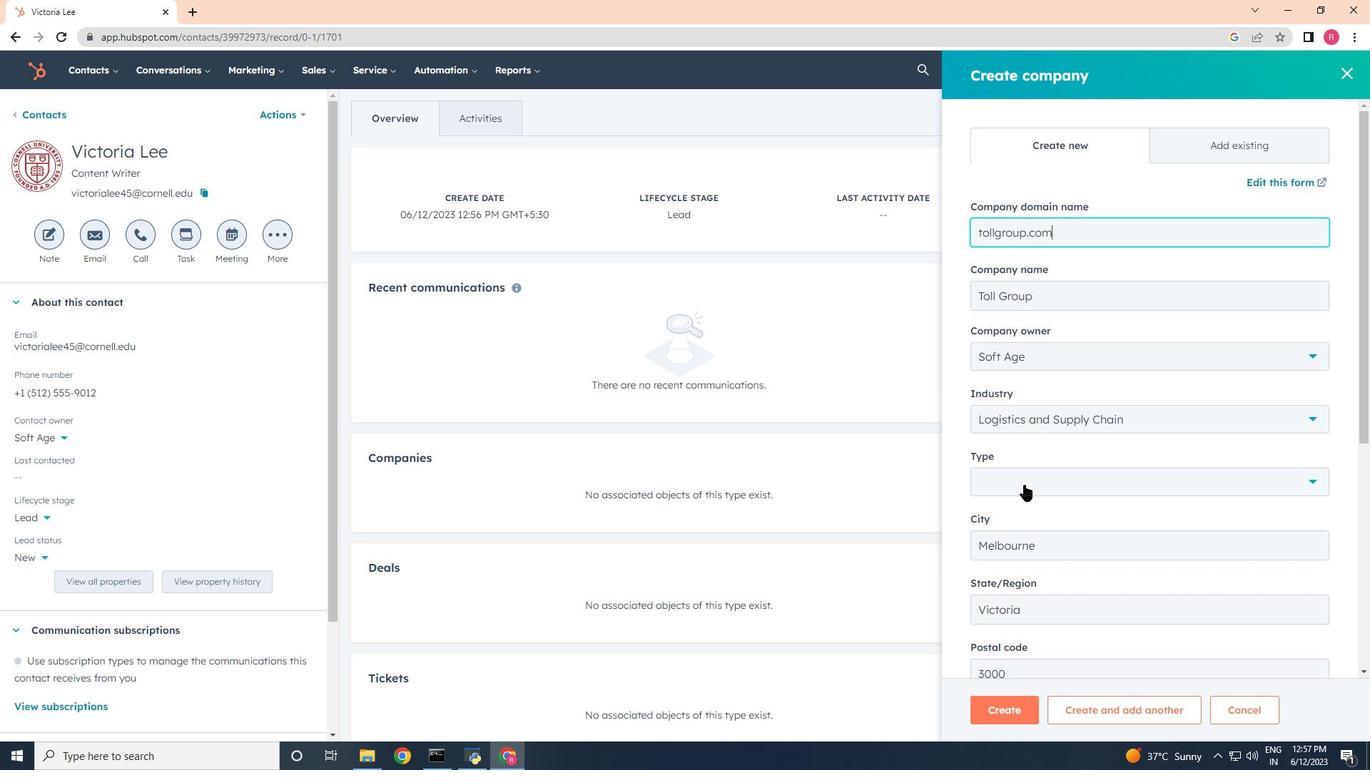 
Action: Mouse scrolled (1027, 571) with delta (0, 0)
Screenshot: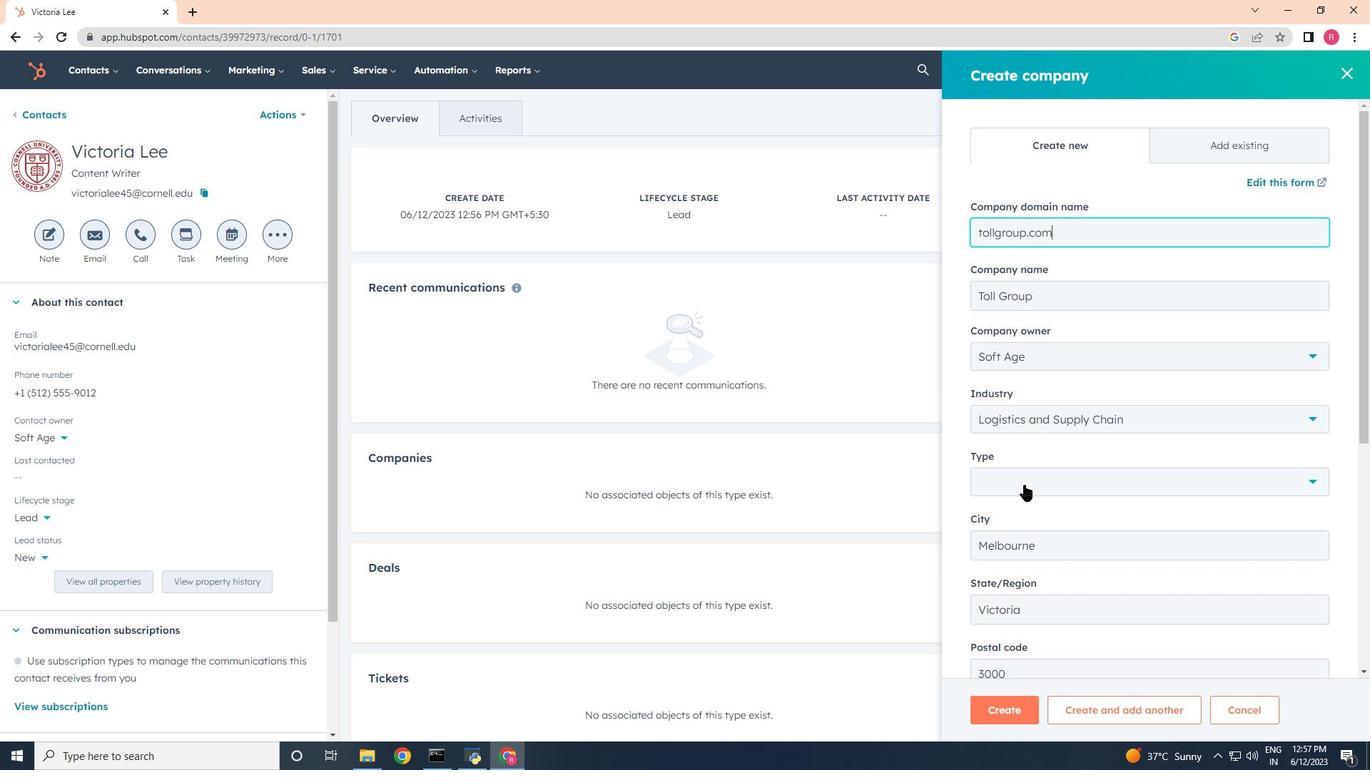 
Action: Mouse moved to (1024, 583)
Screenshot: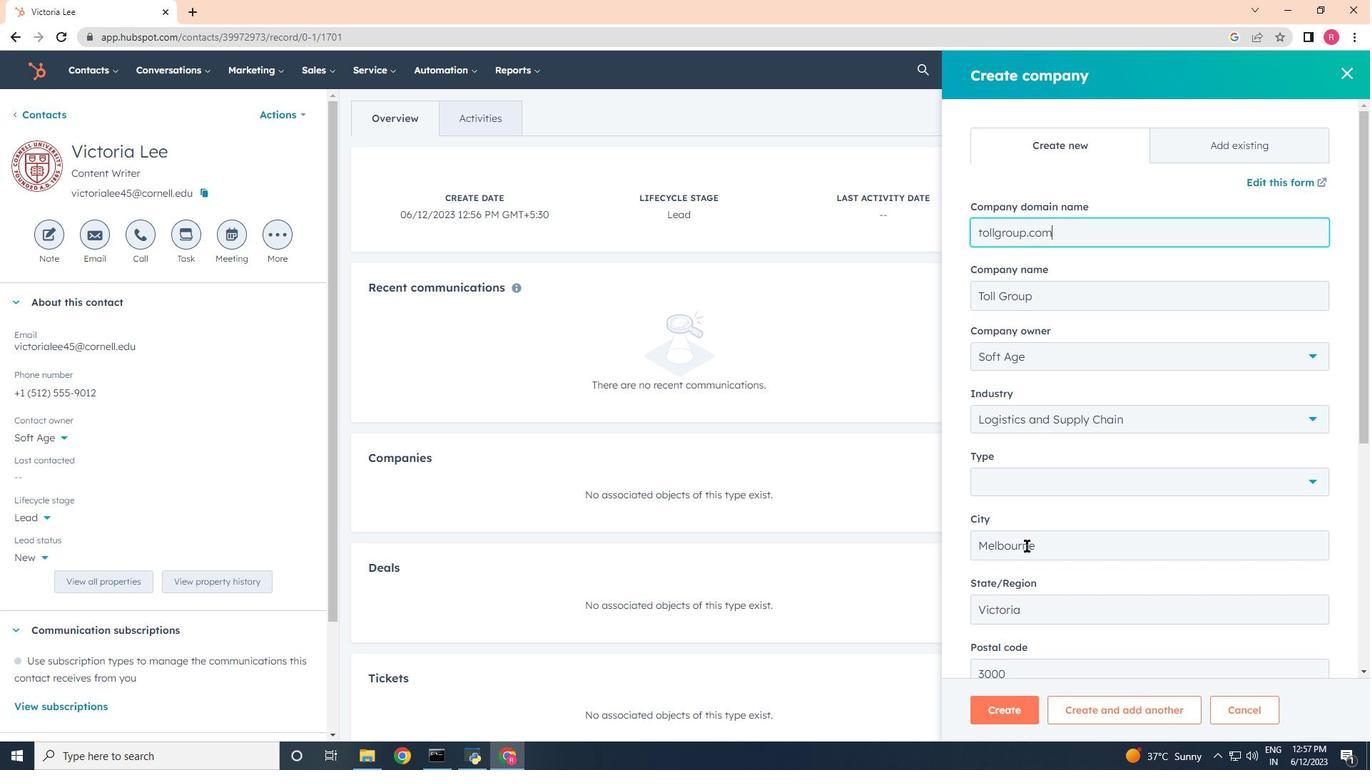 
Action: Mouse scrolled (1024, 582) with delta (0, 0)
Screenshot: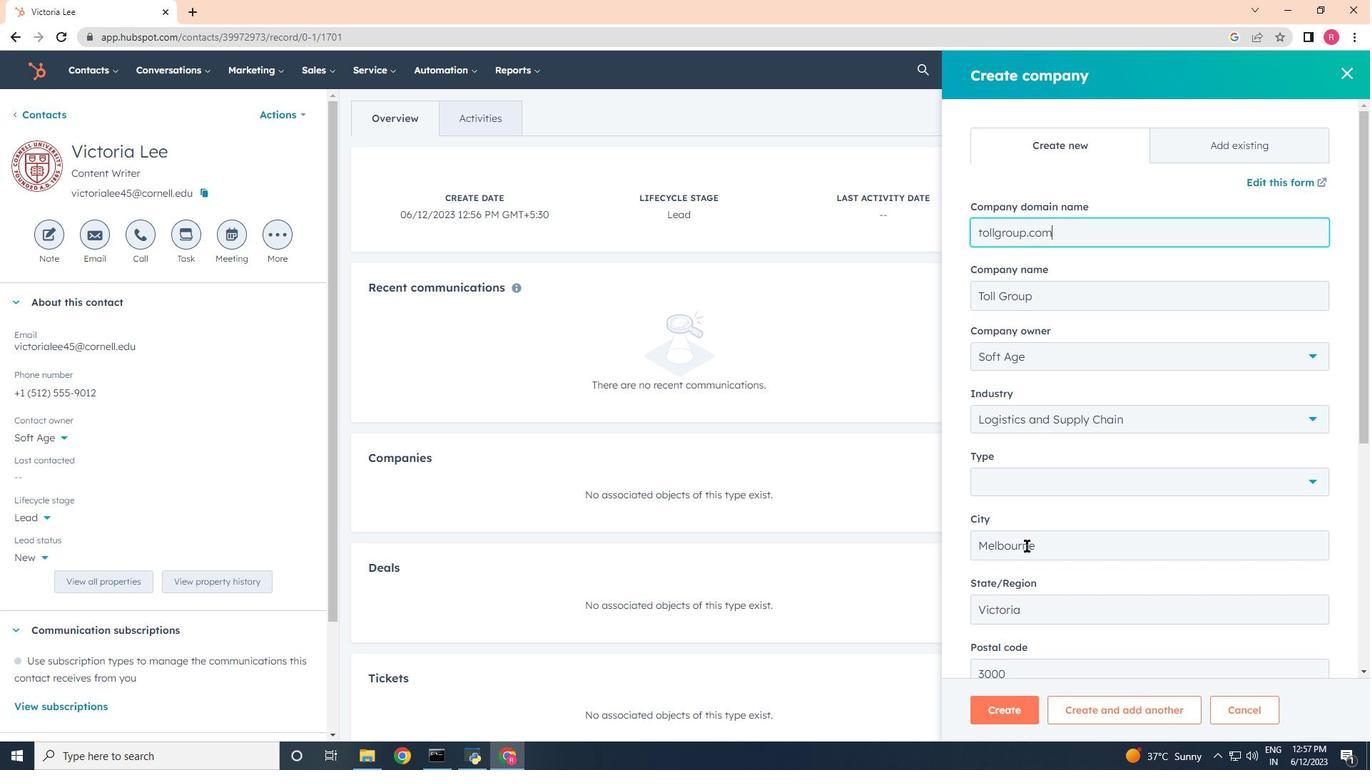 
Action: Mouse moved to (1023, 589)
Screenshot: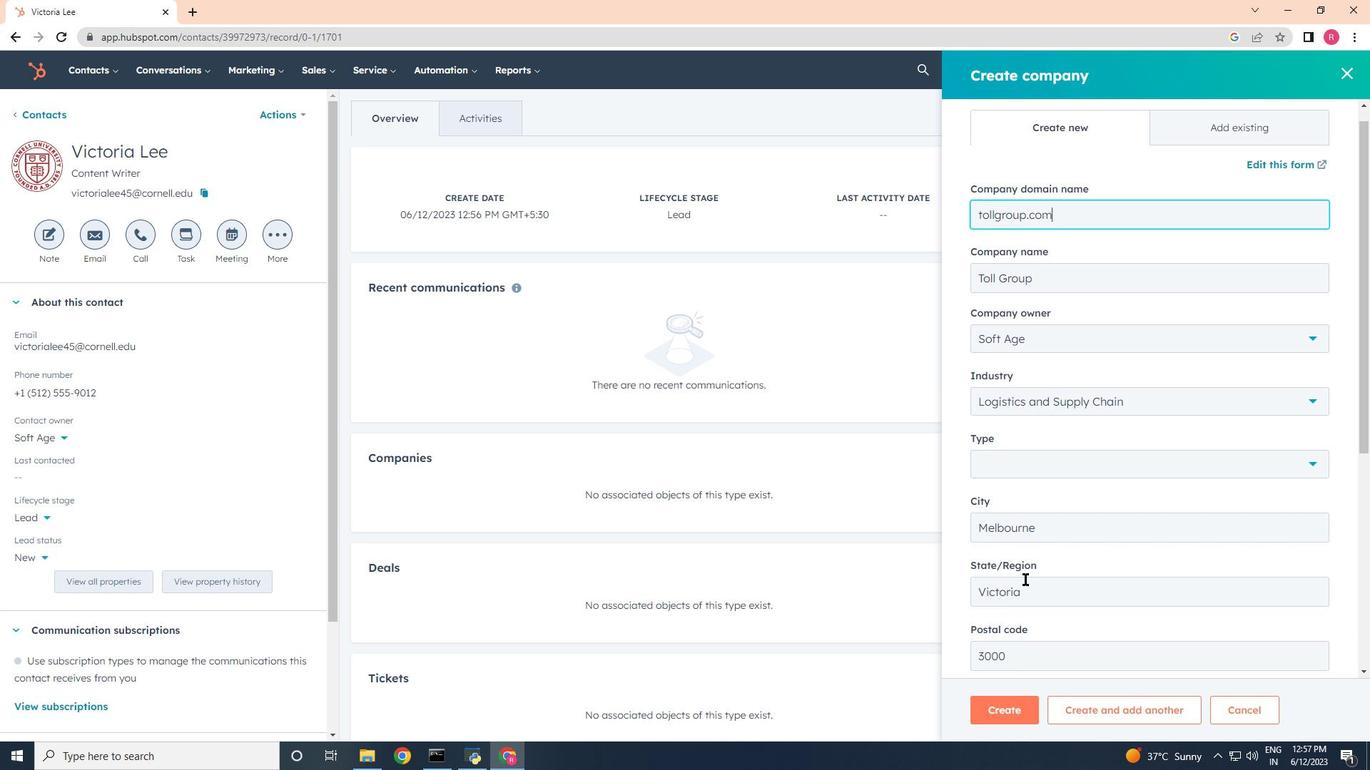 
Action: Mouse scrolled (1023, 588) with delta (0, 0)
Screenshot: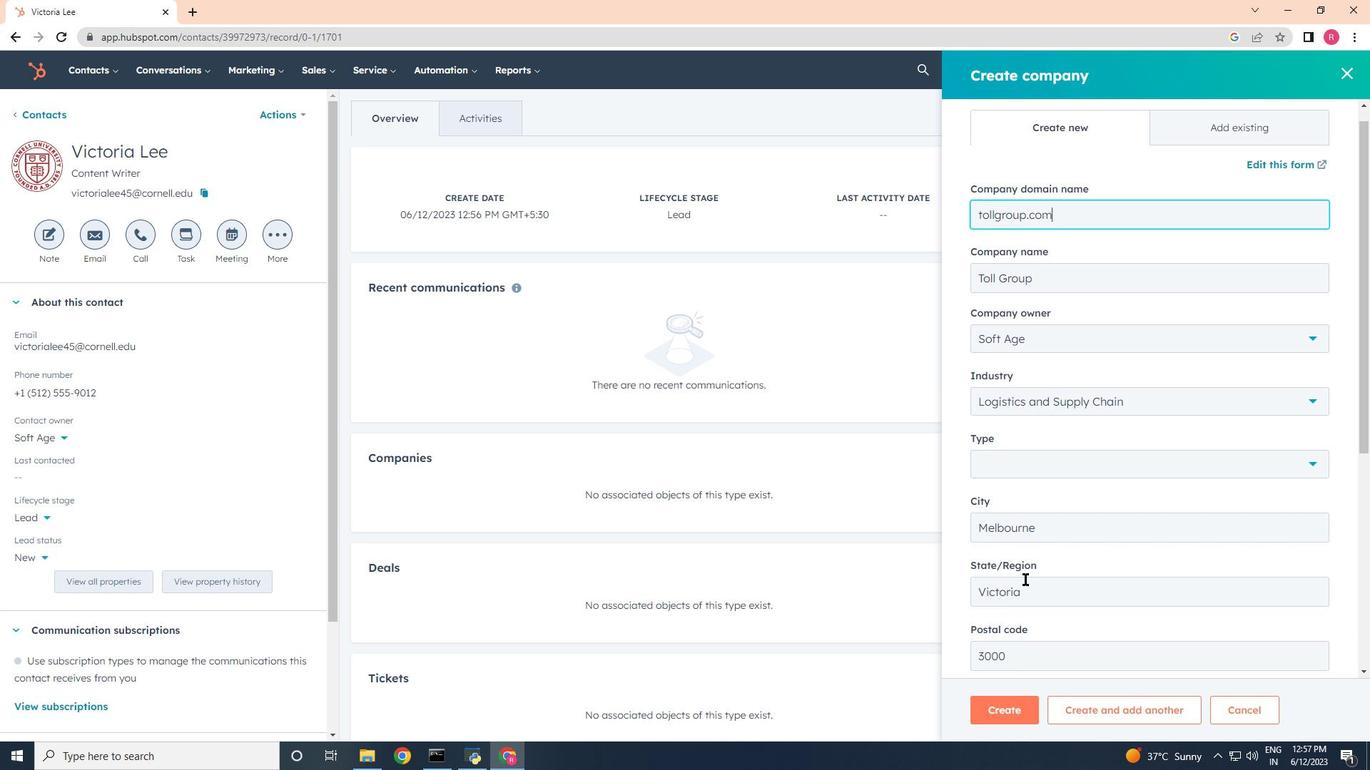 
Action: Mouse moved to (1022, 594)
Screenshot: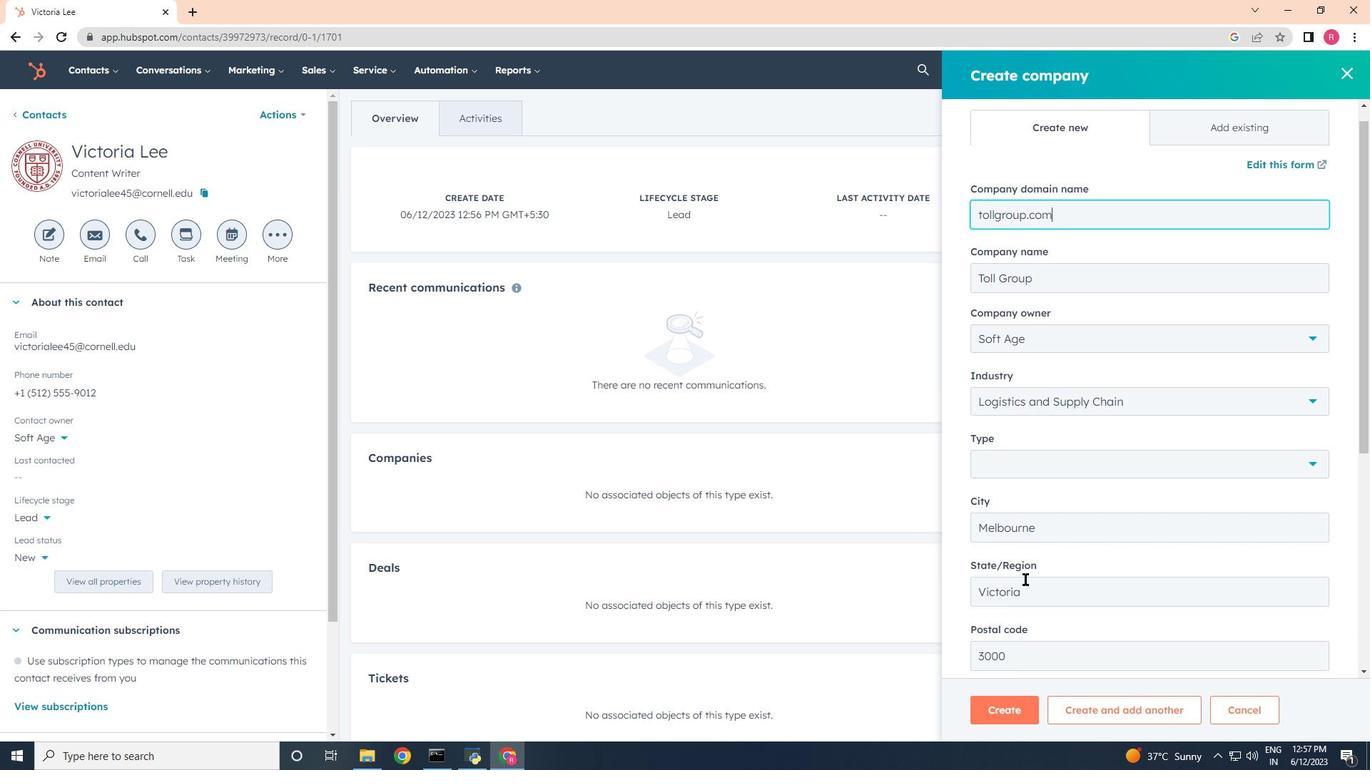 
Action: Mouse scrolled (1022, 593) with delta (0, 0)
Screenshot: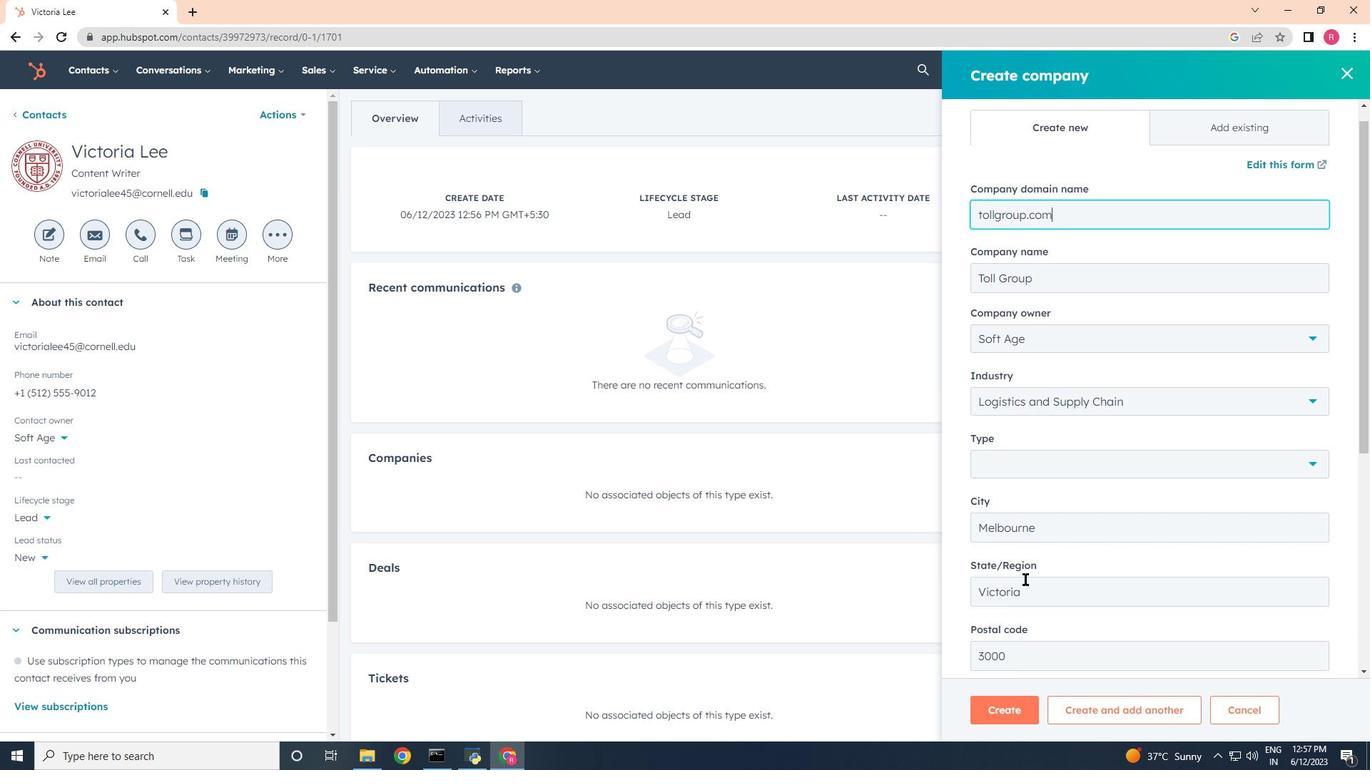 
Action: Mouse moved to (1022, 595)
Screenshot: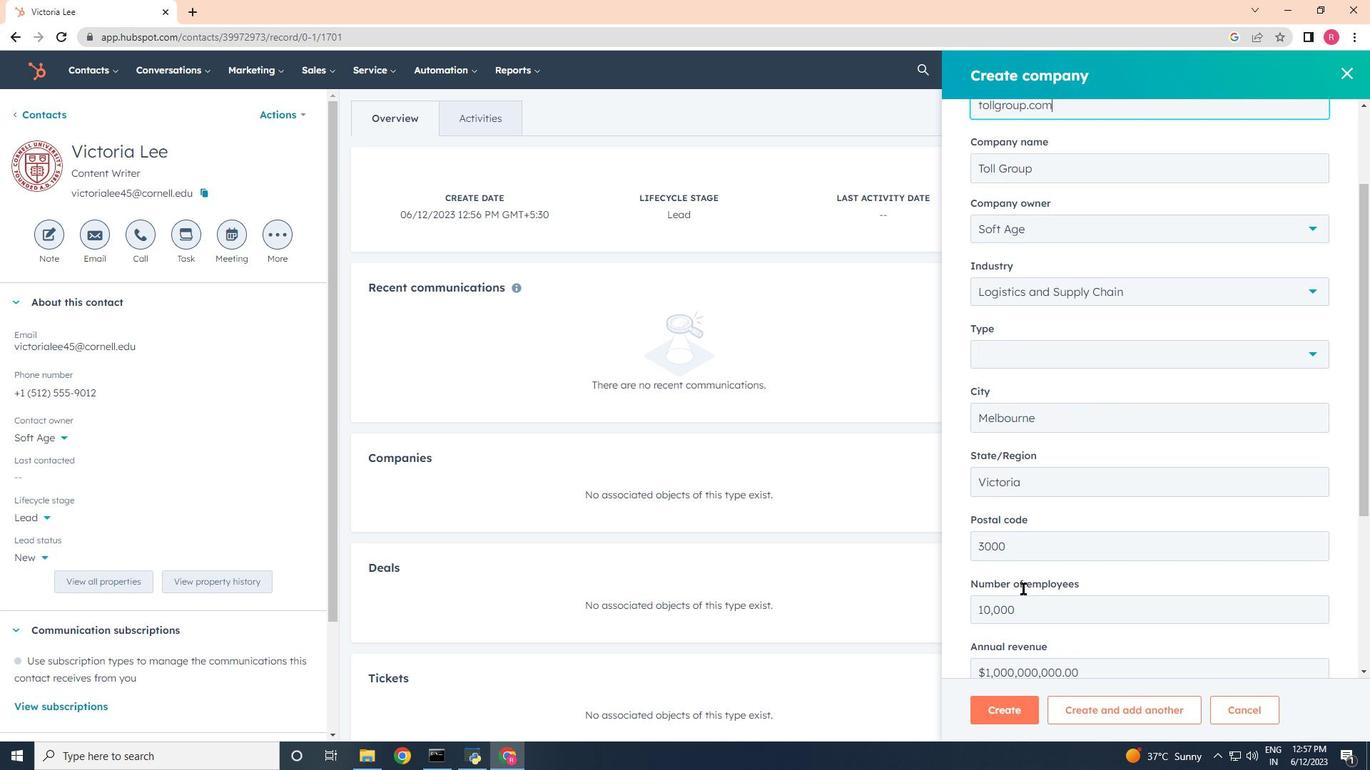 
Action: Mouse scrolled (1022, 594) with delta (0, 0)
Screenshot: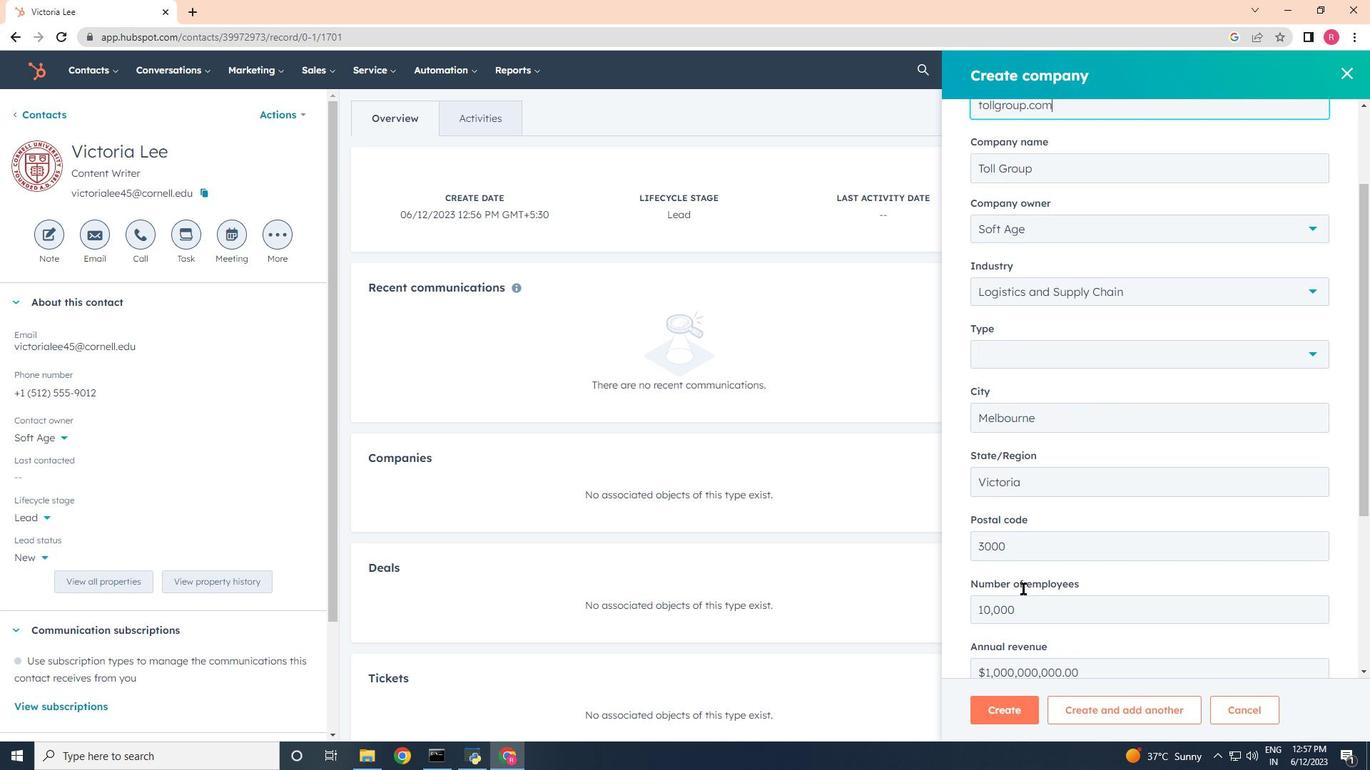 
Action: Mouse moved to (1019, 625)
Screenshot: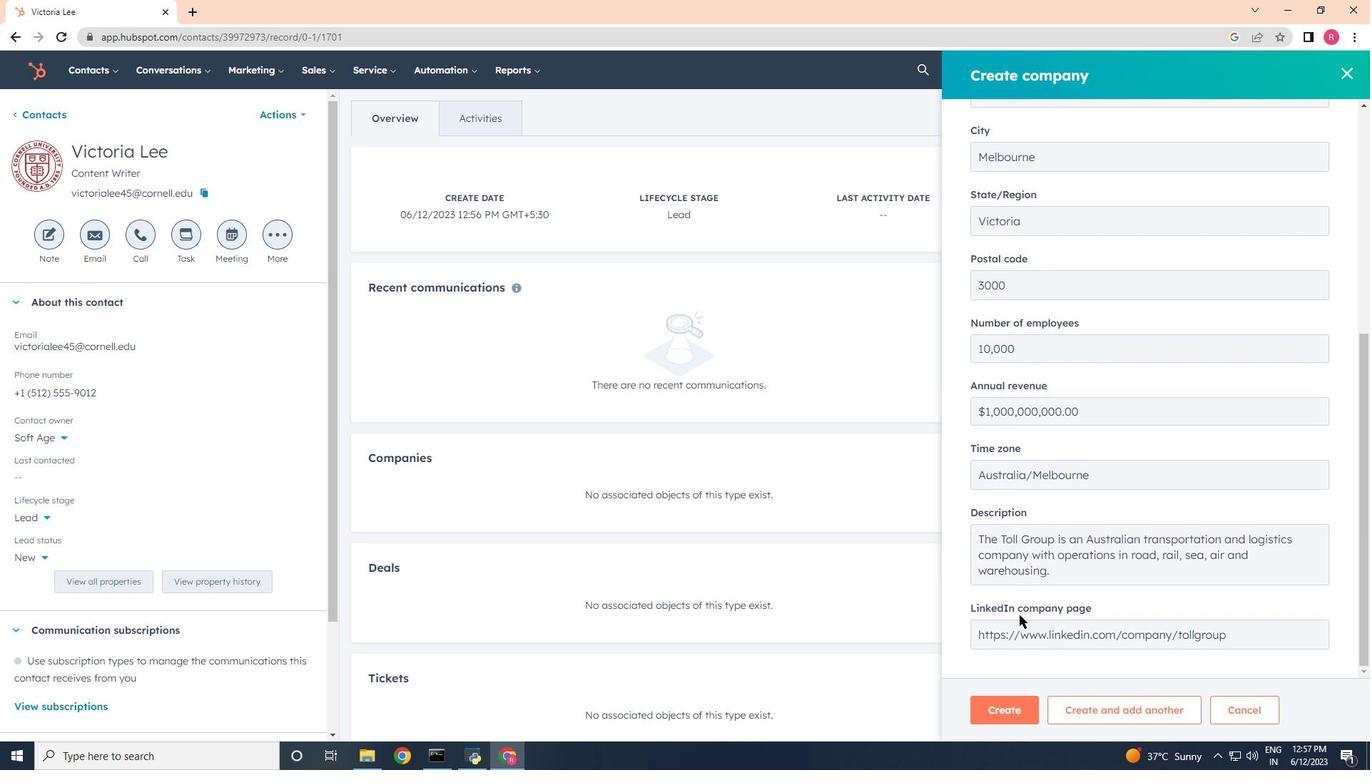 
Action: Mouse scrolled (1019, 624) with delta (0, 0)
Screenshot: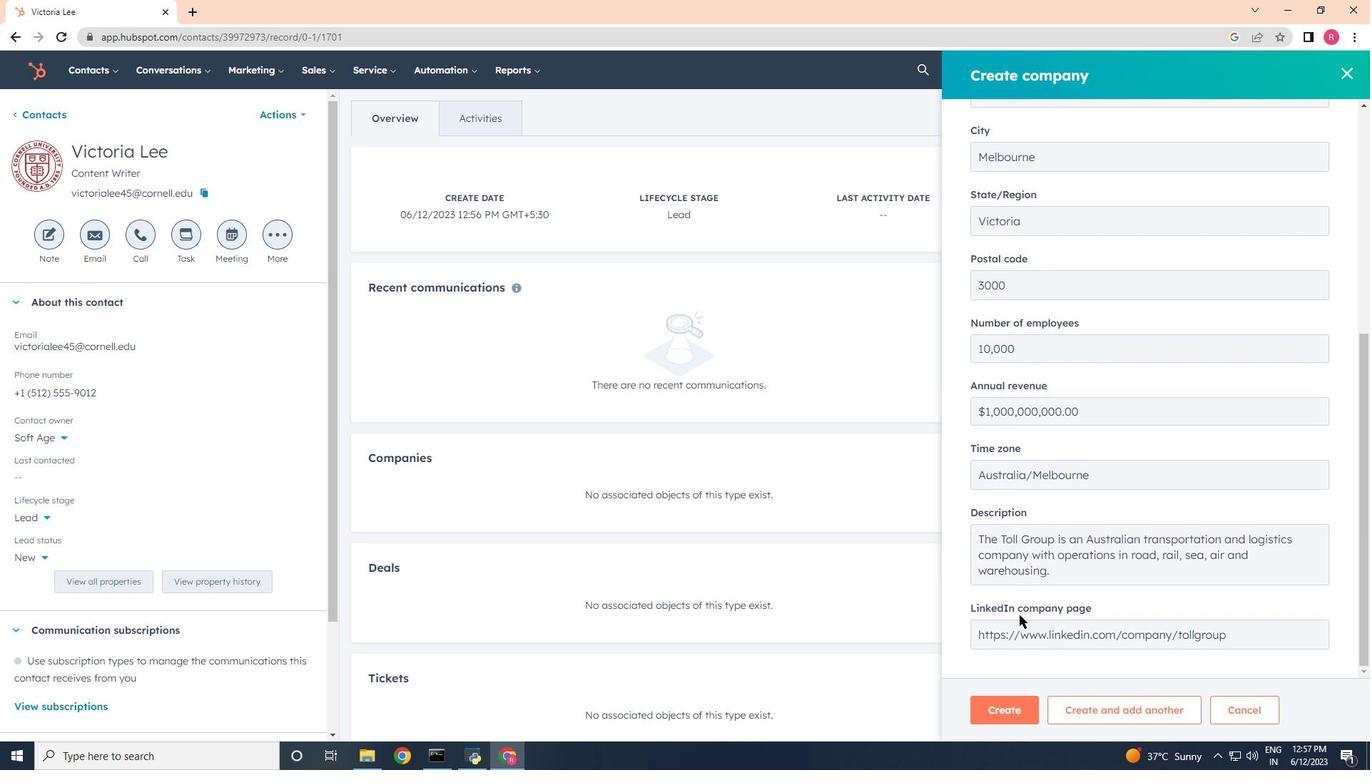
Action: Mouse moved to (1019, 626)
Screenshot: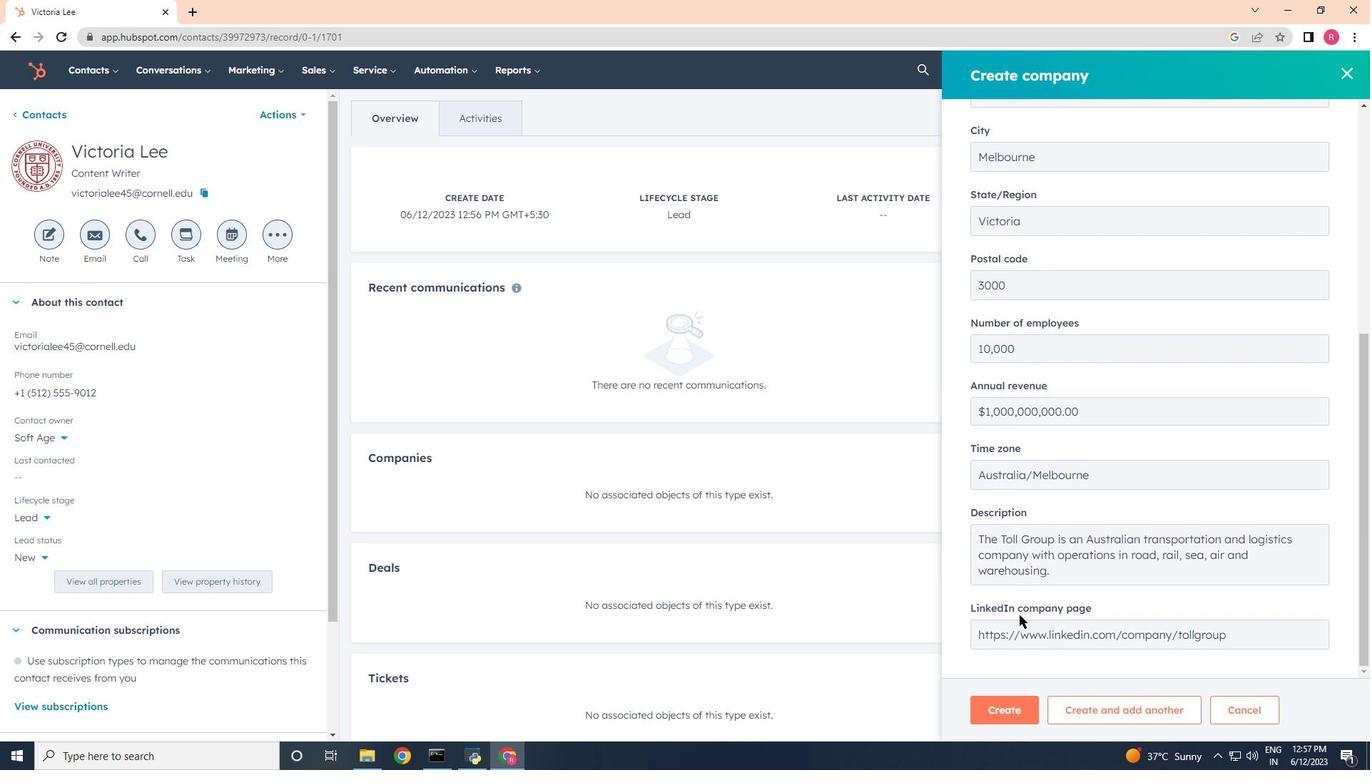
Action: Mouse scrolled (1019, 625) with delta (0, 0)
Screenshot: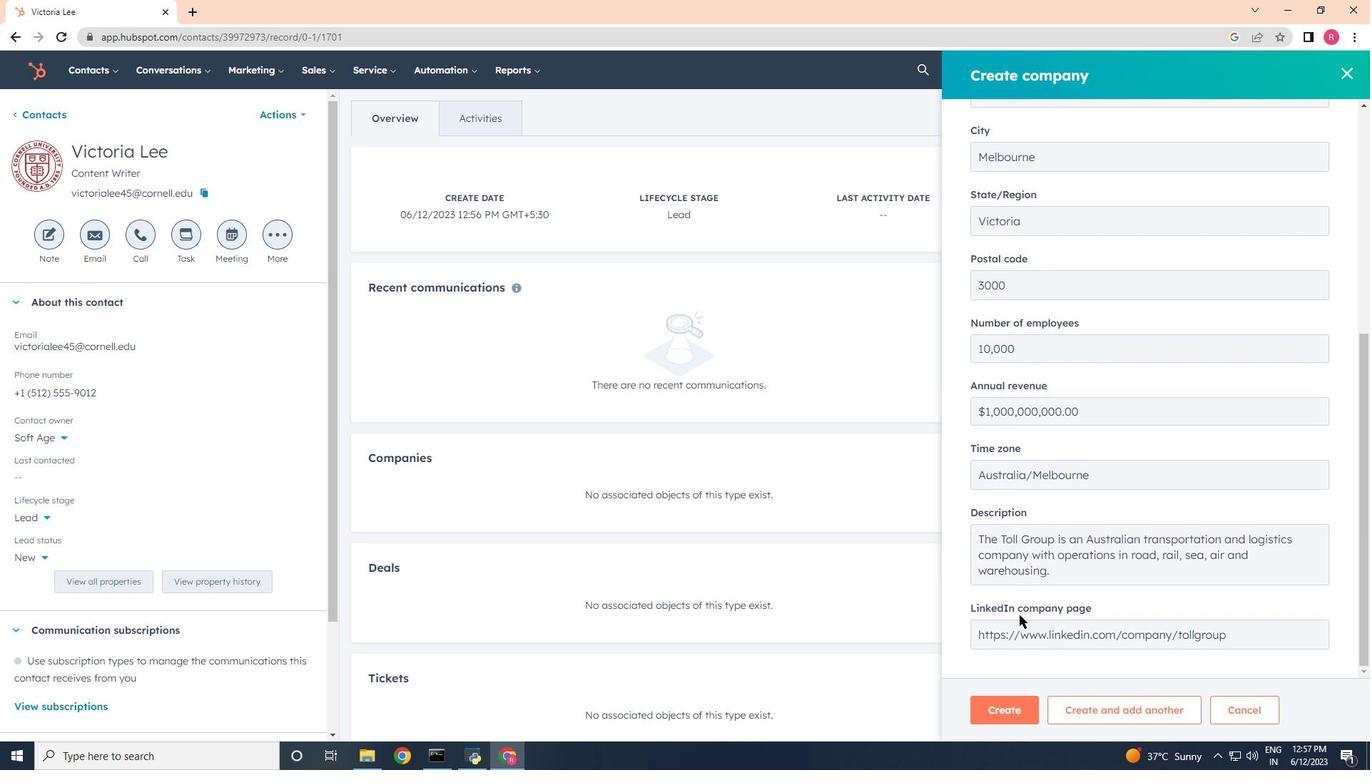 
Action: Mouse scrolled (1019, 625) with delta (0, 0)
Screenshot: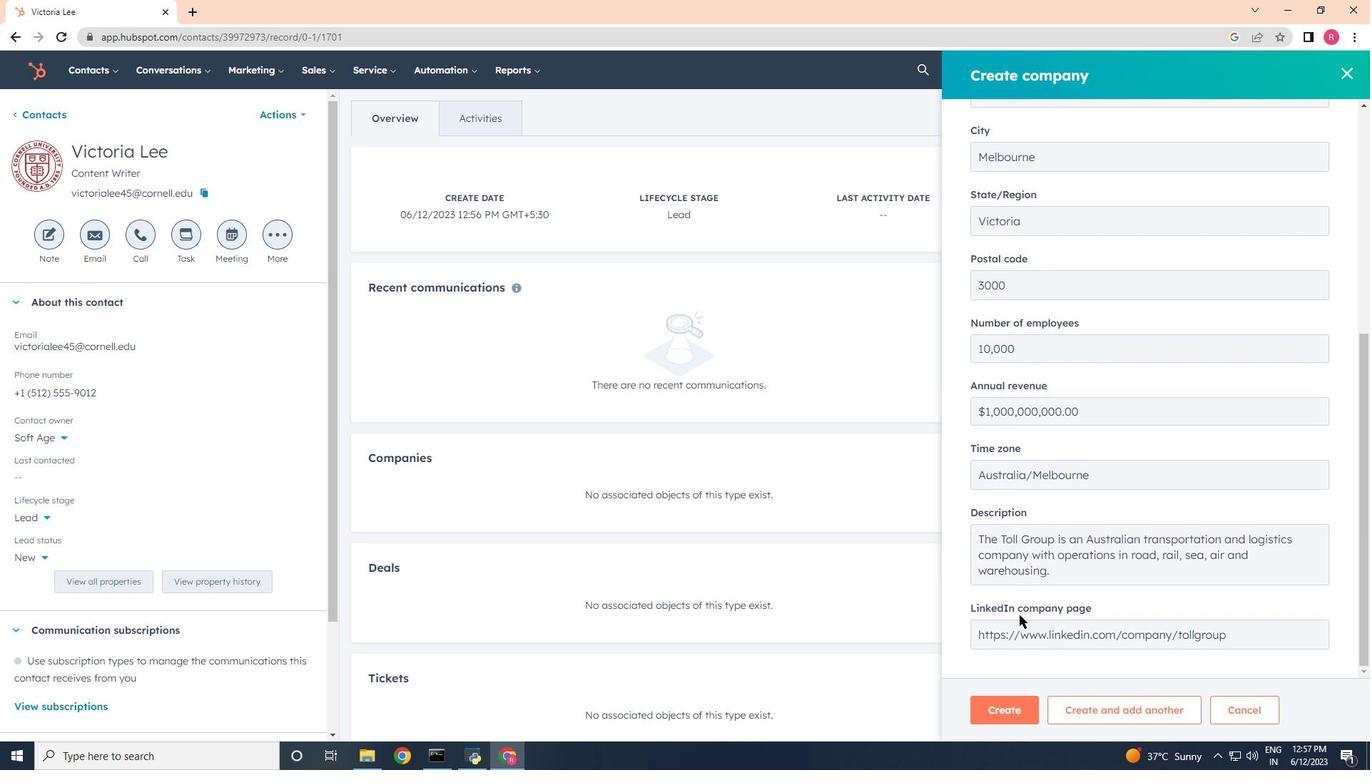 
Action: Mouse moved to (1019, 626)
Screenshot: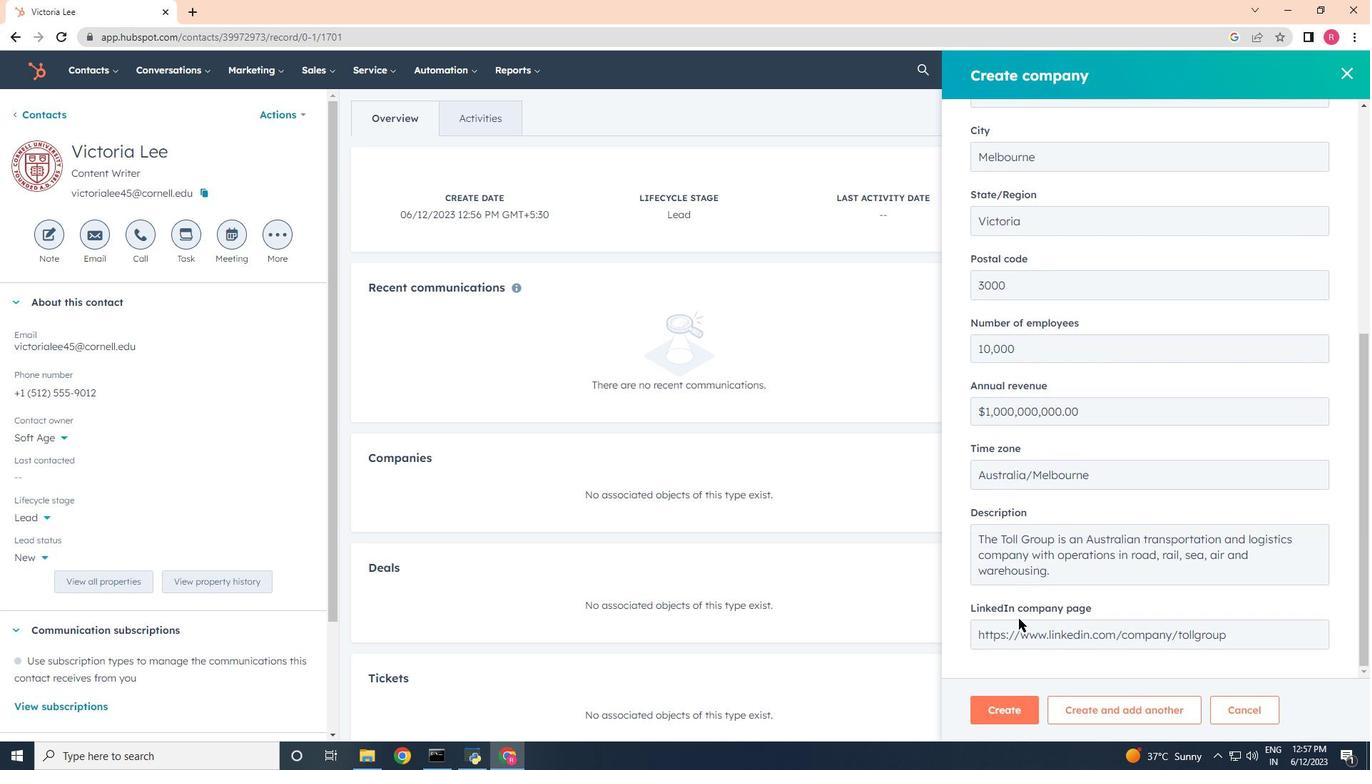 
Action: Mouse scrolled (1019, 625) with delta (0, 0)
Screenshot: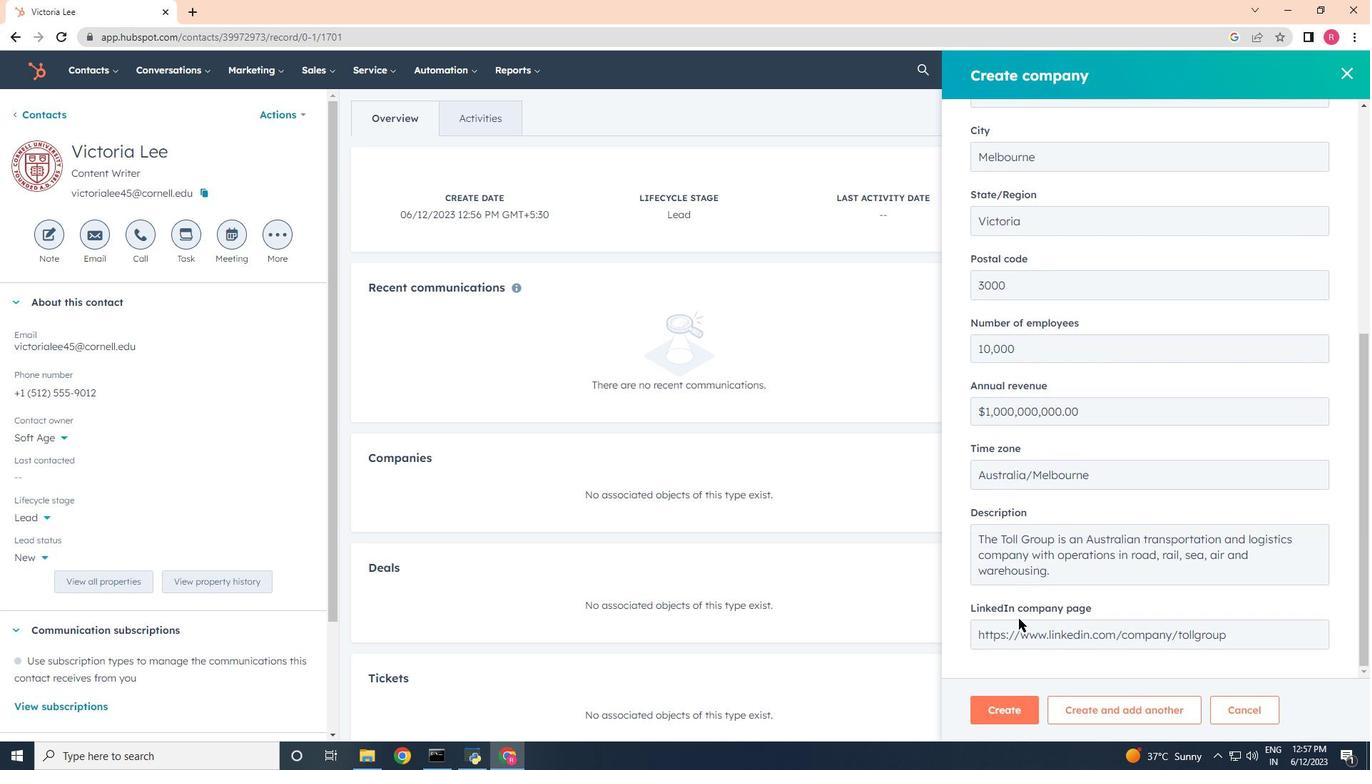 
Action: Mouse scrolled (1019, 625) with delta (0, 0)
Screenshot: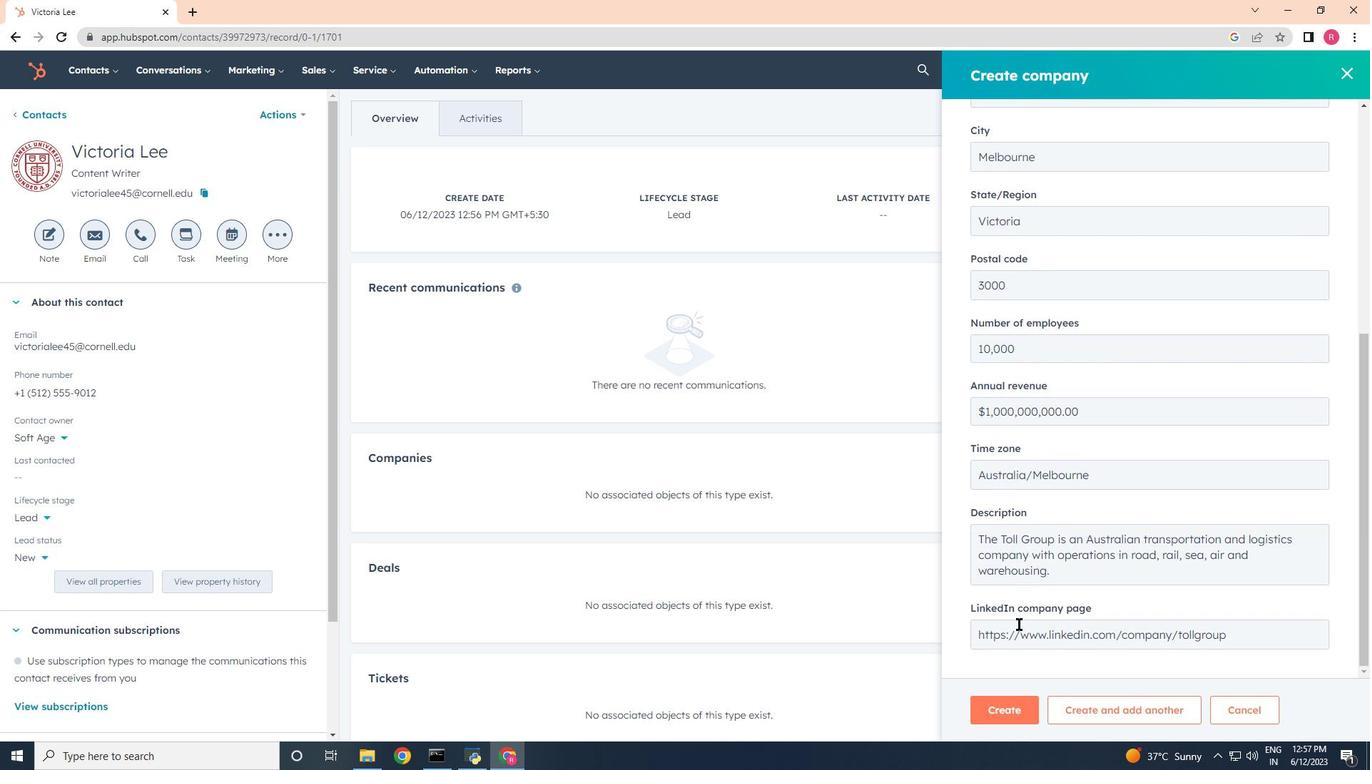 
Action: Mouse moved to (1004, 706)
Screenshot: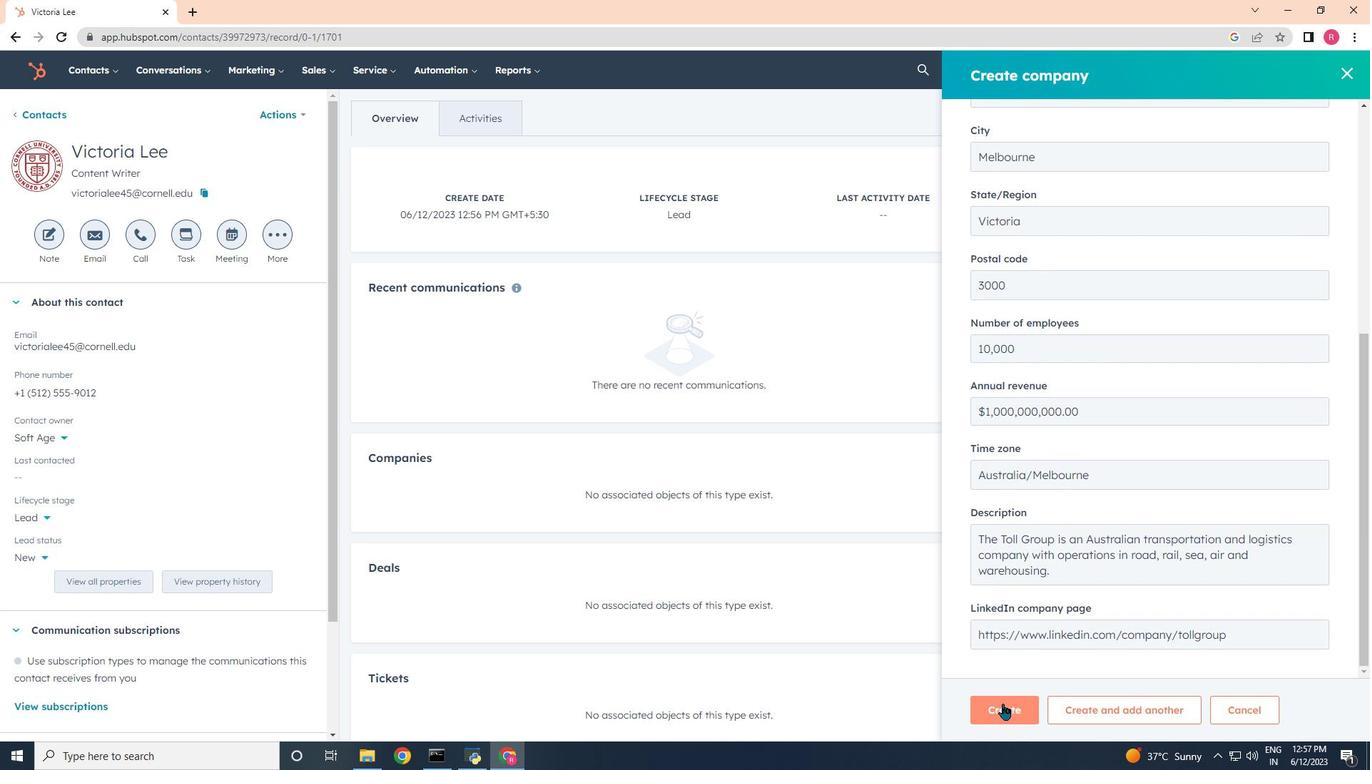 
Action: Mouse pressed left at (1003, 706)
Screenshot: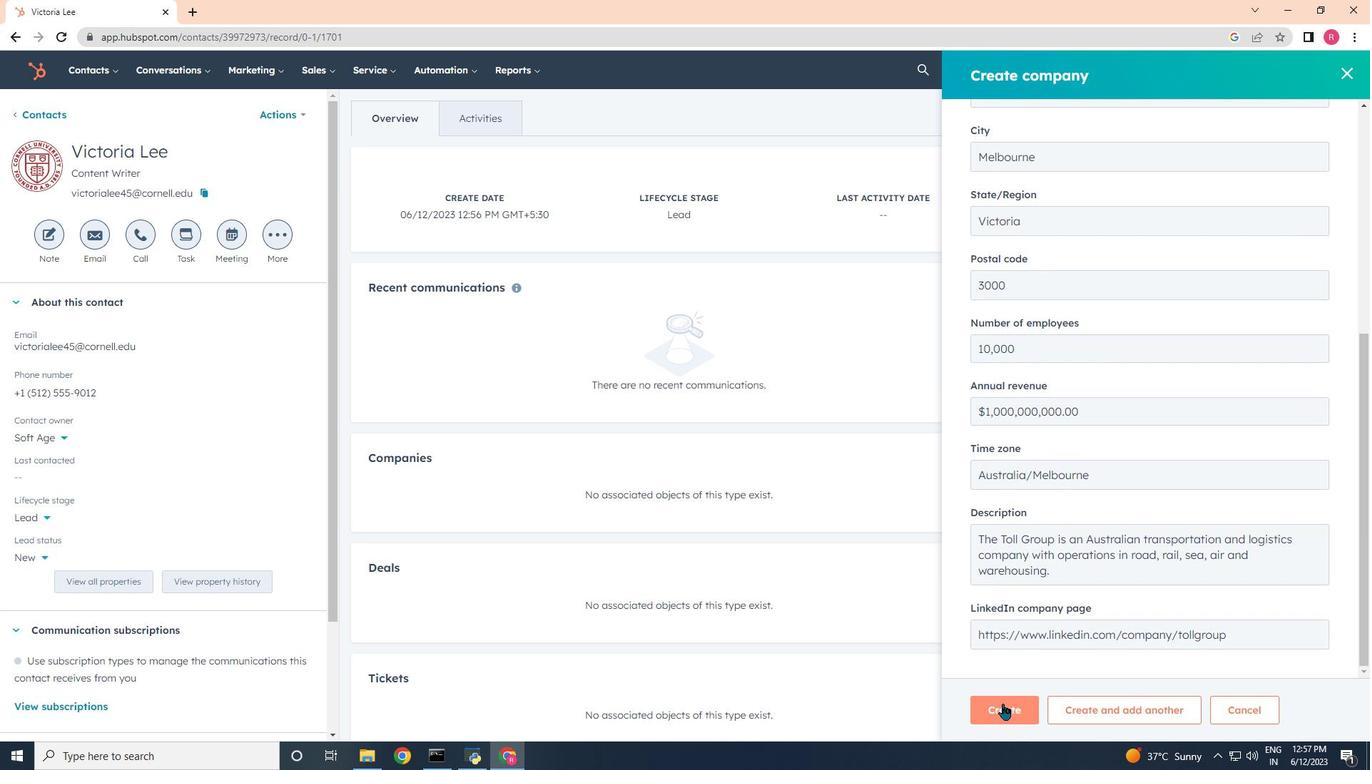
Action: Mouse moved to (1005, 705)
Screenshot: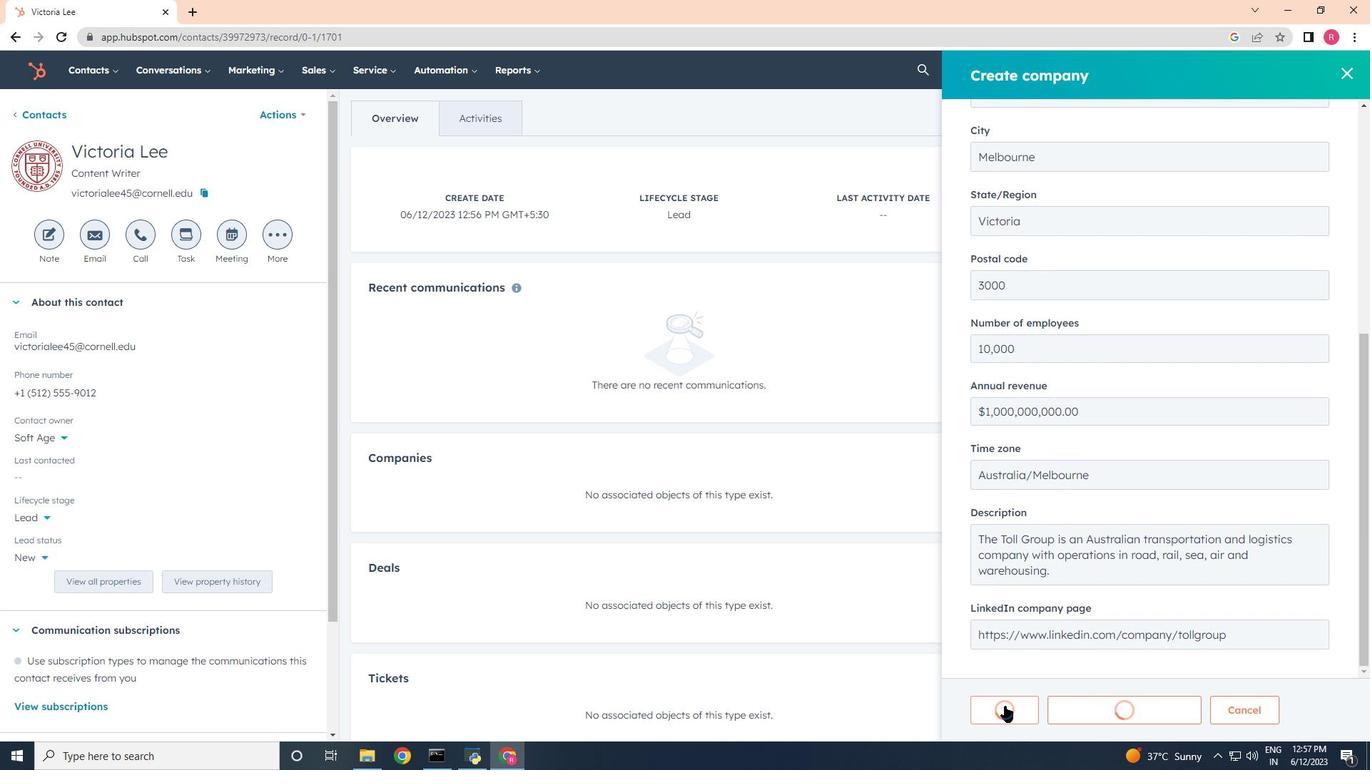
